 Task: Plan a trip to Cuamba, Mozambique from 2nd December, 2023 to 5th December, 2023 for 1 adult.1  bedroom having 1 bed and 1 bathroom. Property type can be hotel. Look for 4 properties as per requirement.
Action: Mouse moved to (548, 96)
Screenshot: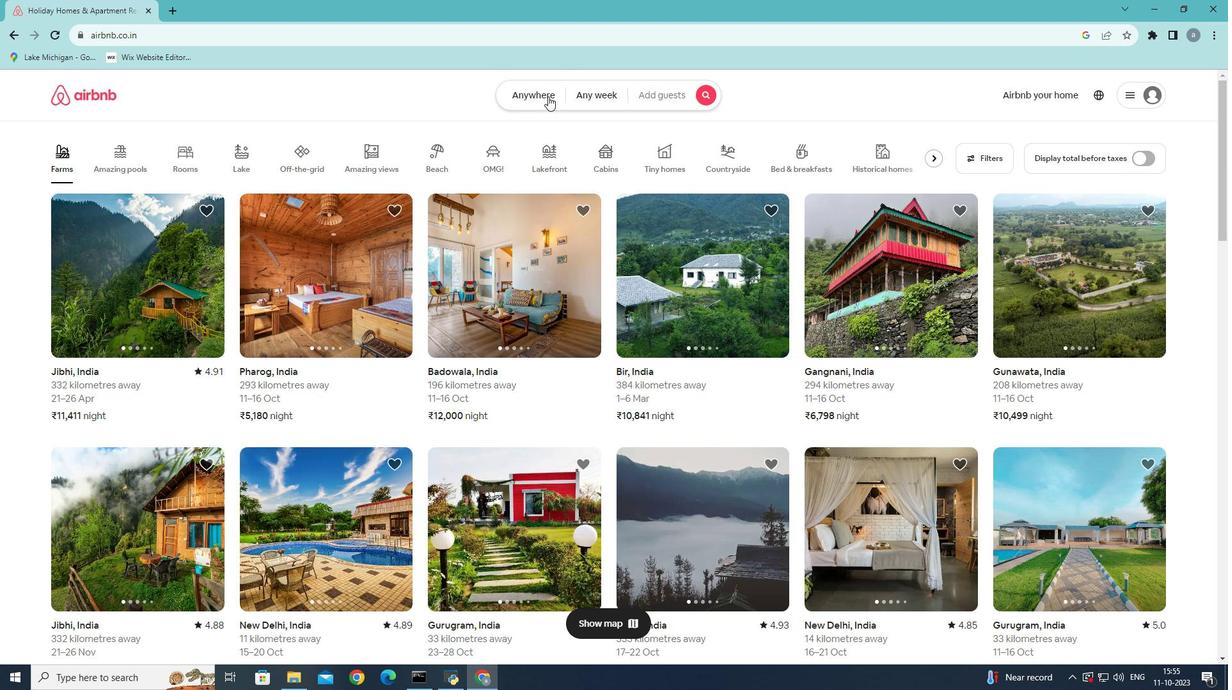 
Action: Mouse pressed left at (548, 96)
Screenshot: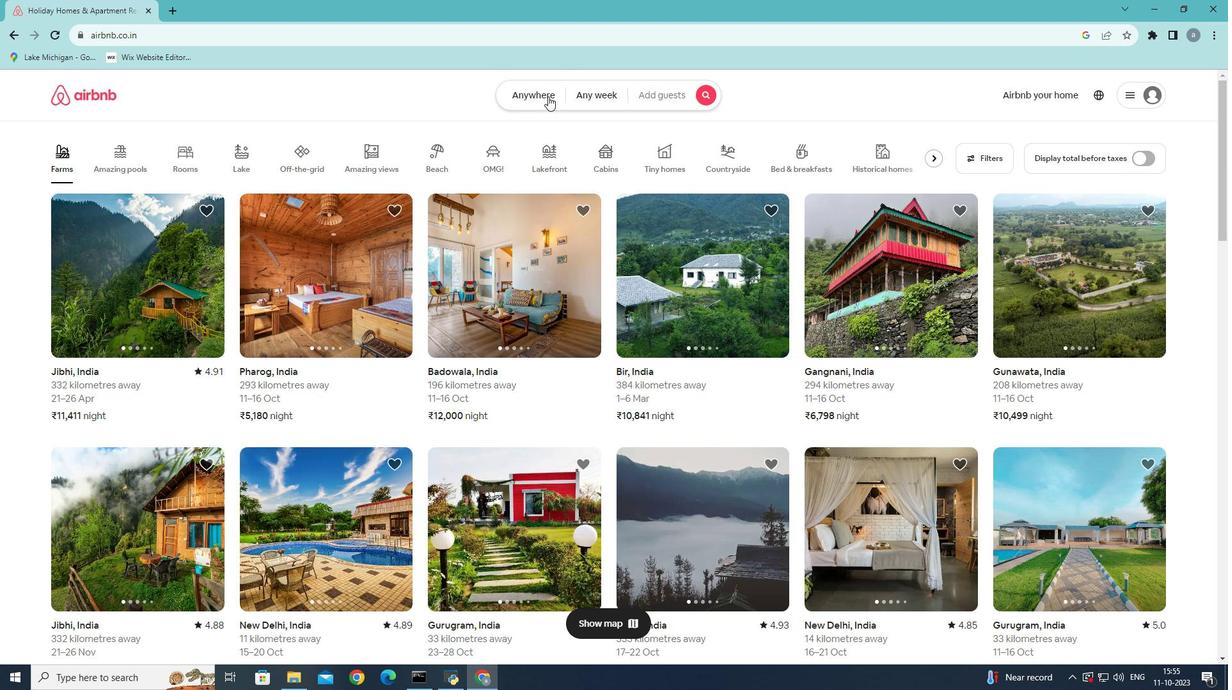 
Action: Mouse moved to (422, 148)
Screenshot: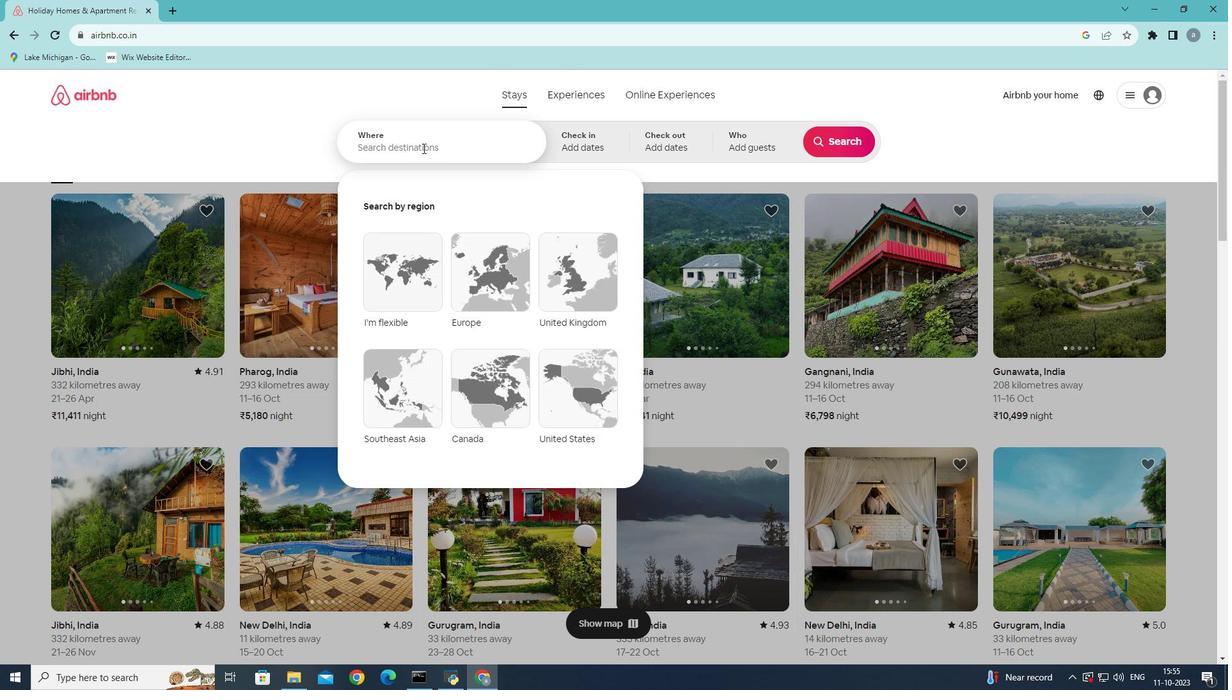 
Action: Mouse pressed left at (422, 148)
Screenshot: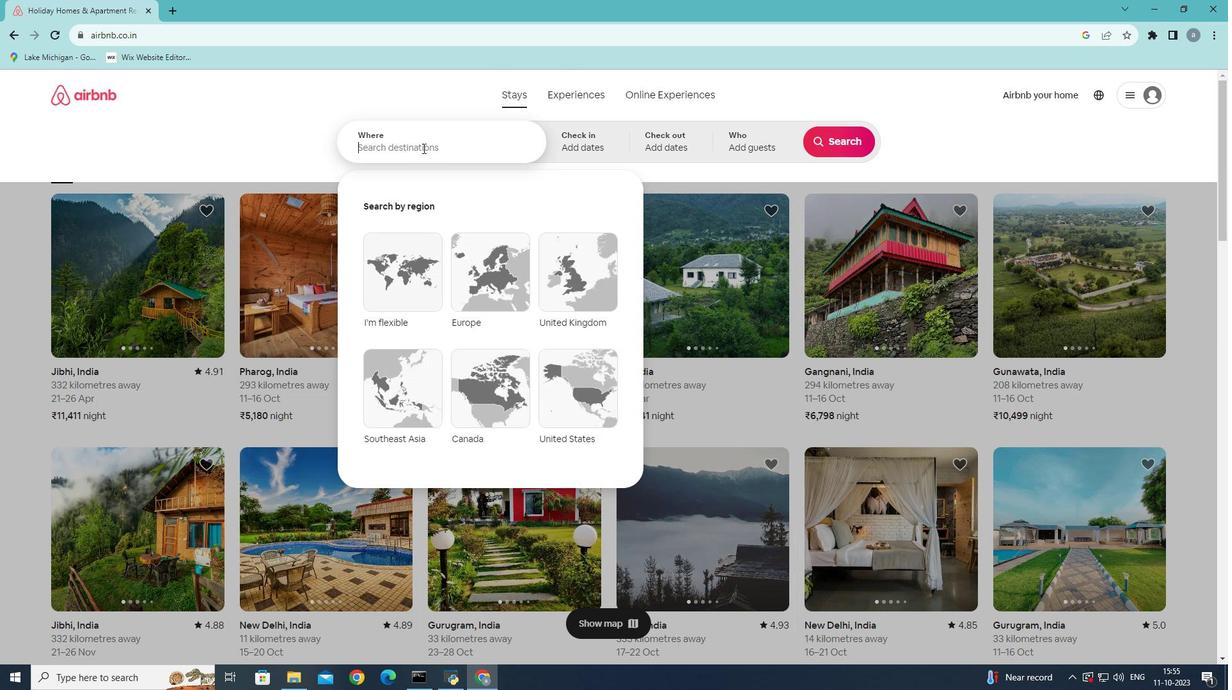 
Action: Mouse moved to (463, 145)
Screenshot: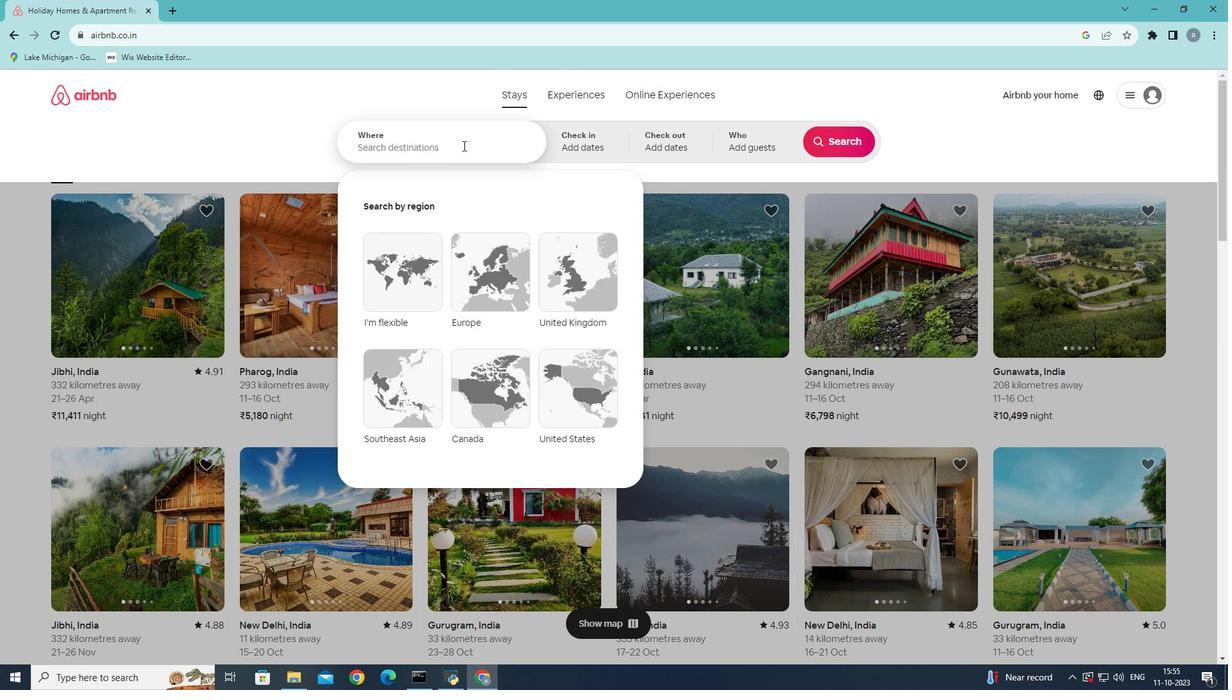 
Action: Key pressed <Key.shift>Cau<Key.backspace><Key.backspace>uamba
Screenshot: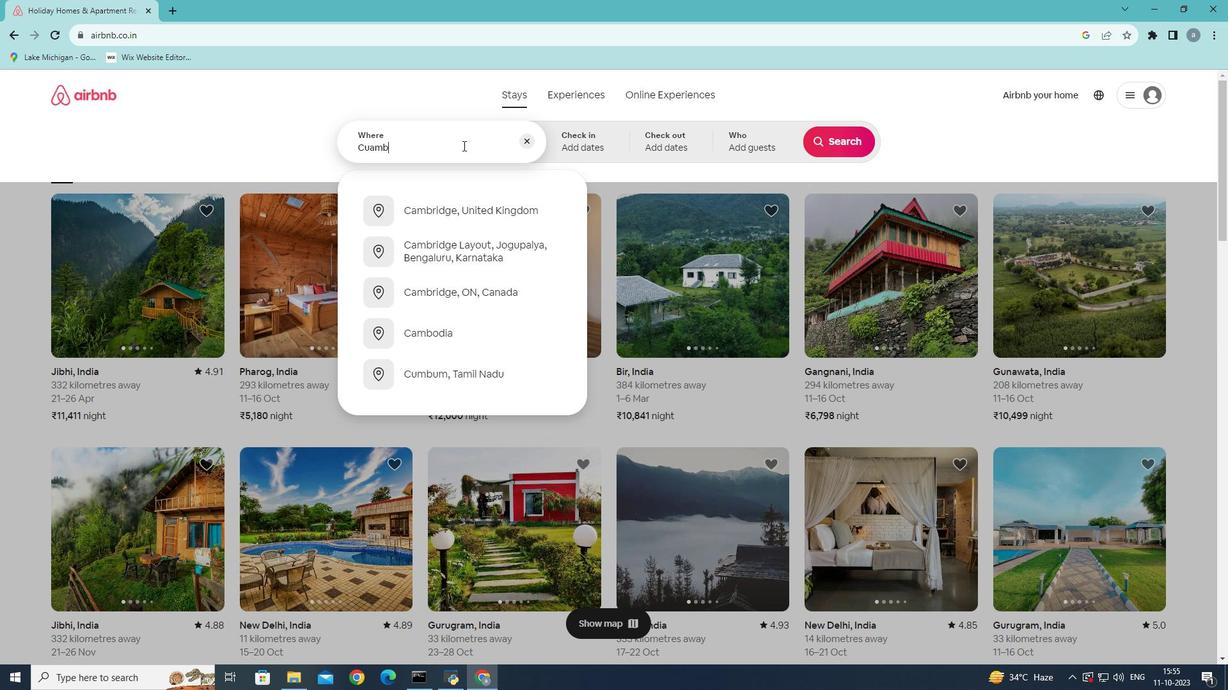 
Action: Mouse moved to (503, 216)
Screenshot: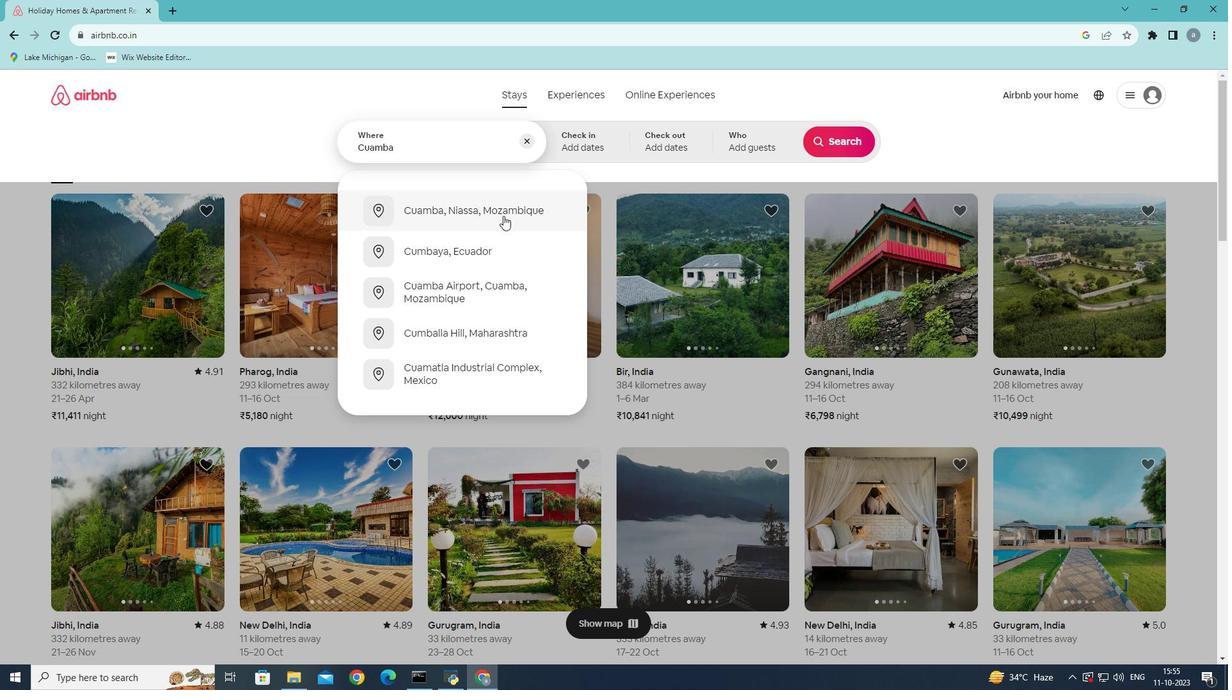 
Action: Mouse pressed left at (503, 216)
Screenshot: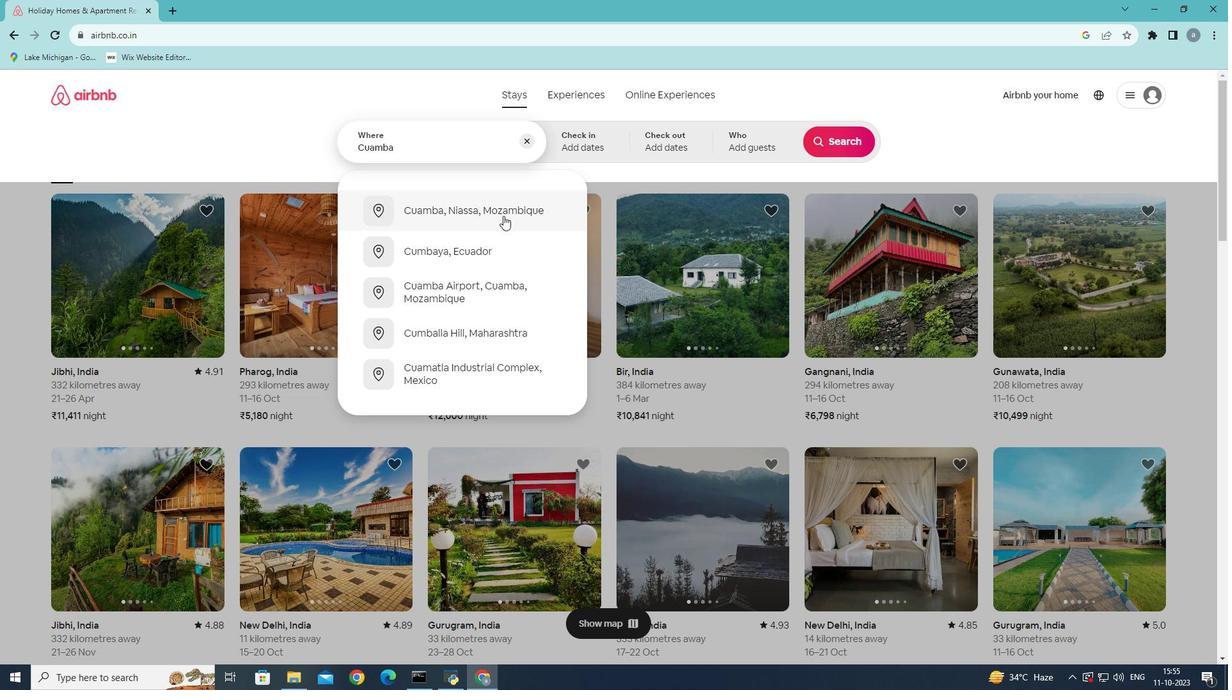 
Action: Mouse moved to (834, 244)
Screenshot: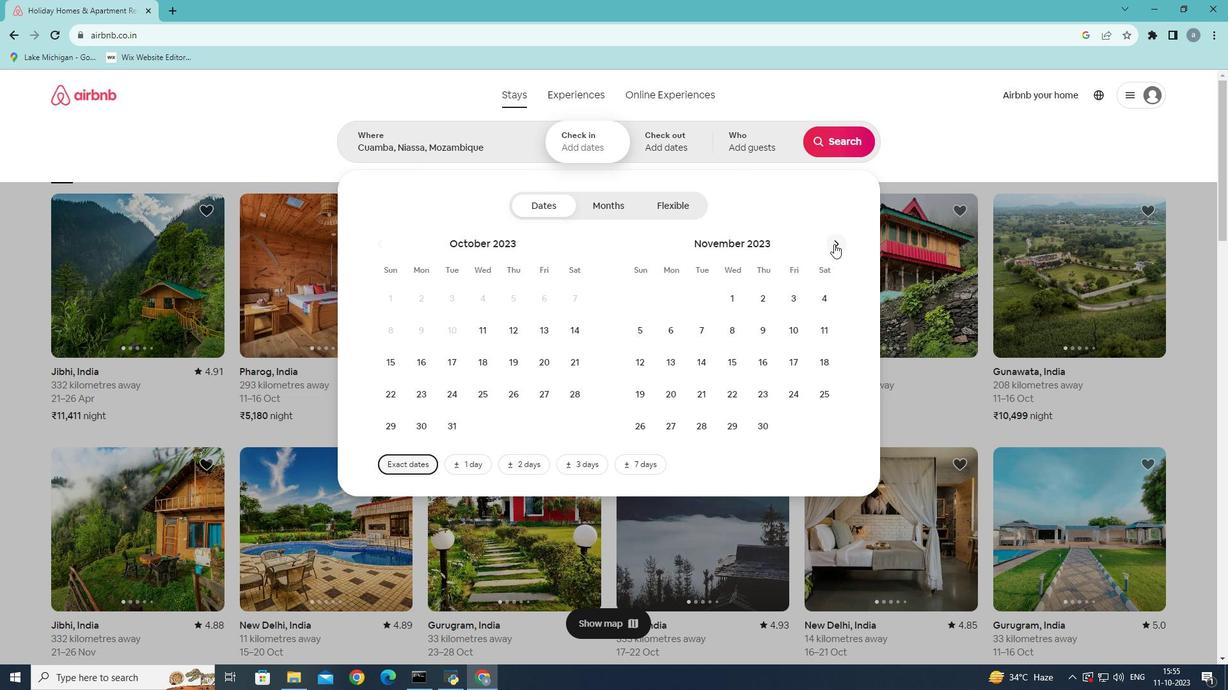 
Action: Mouse pressed left at (834, 244)
Screenshot: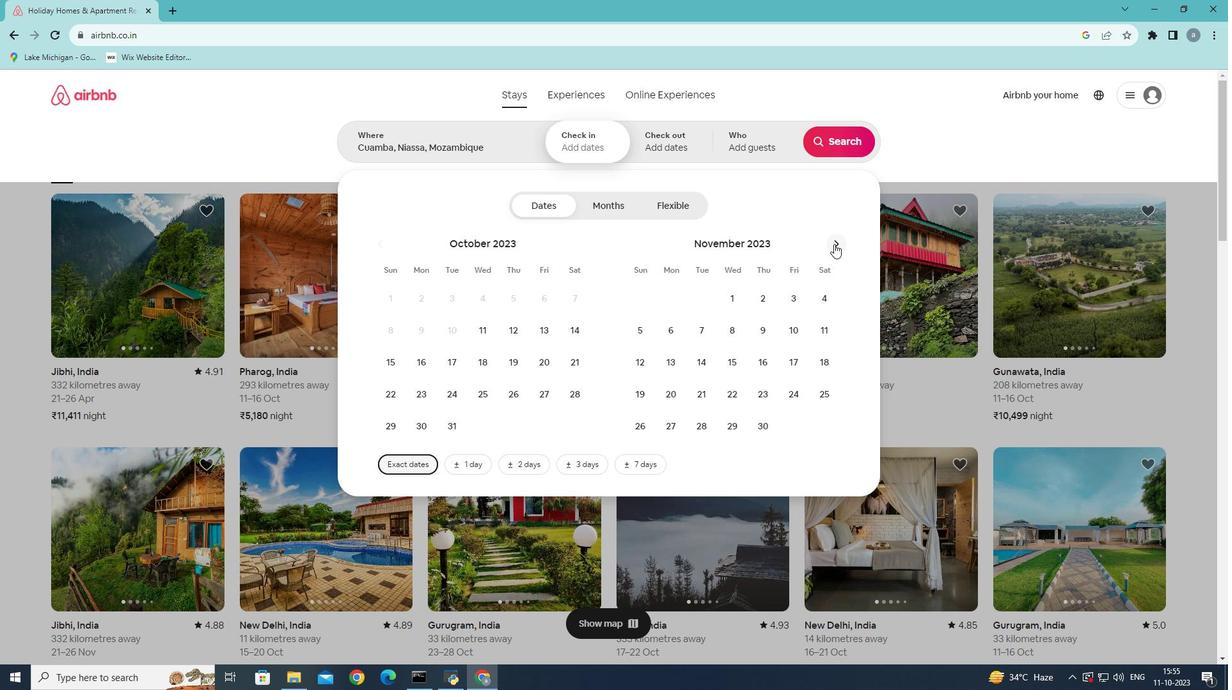 
Action: Mouse moved to (821, 300)
Screenshot: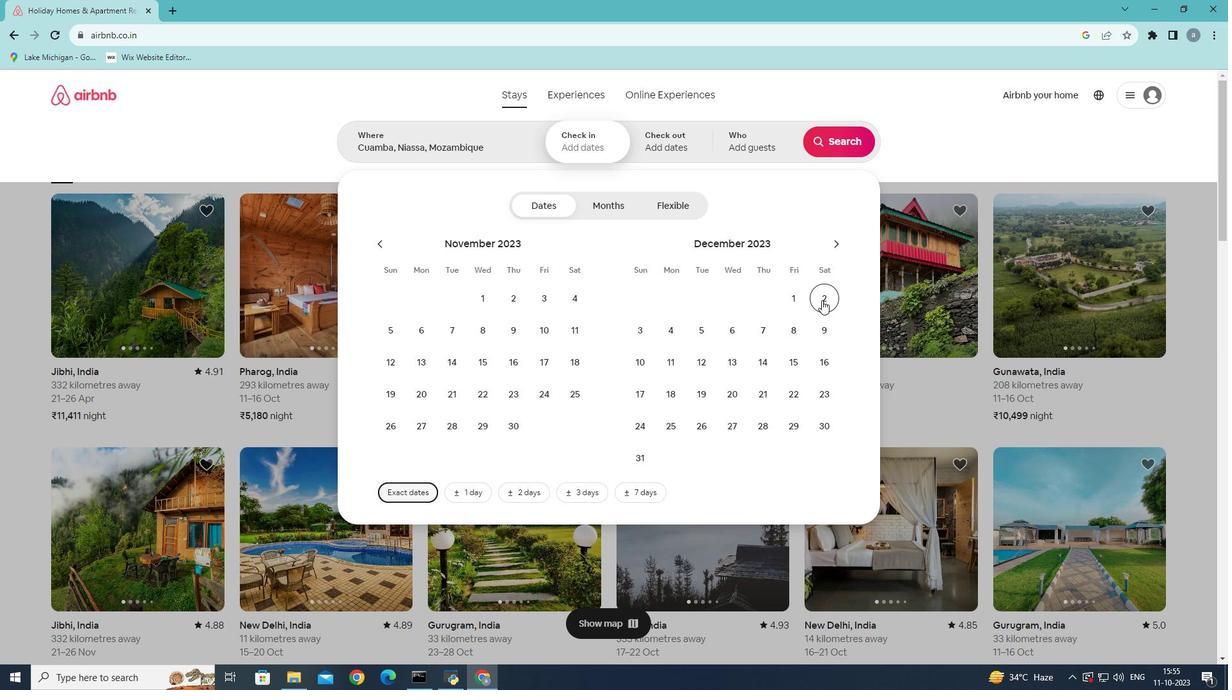 
Action: Mouse pressed left at (821, 300)
Screenshot: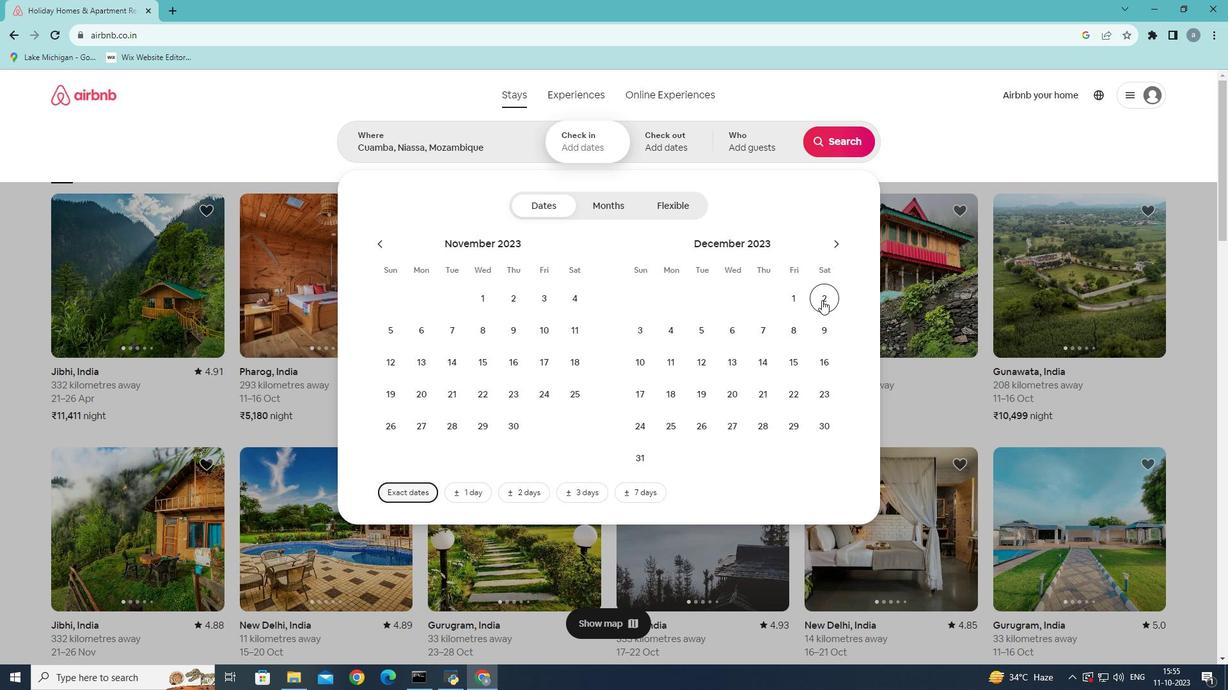 
Action: Mouse moved to (701, 333)
Screenshot: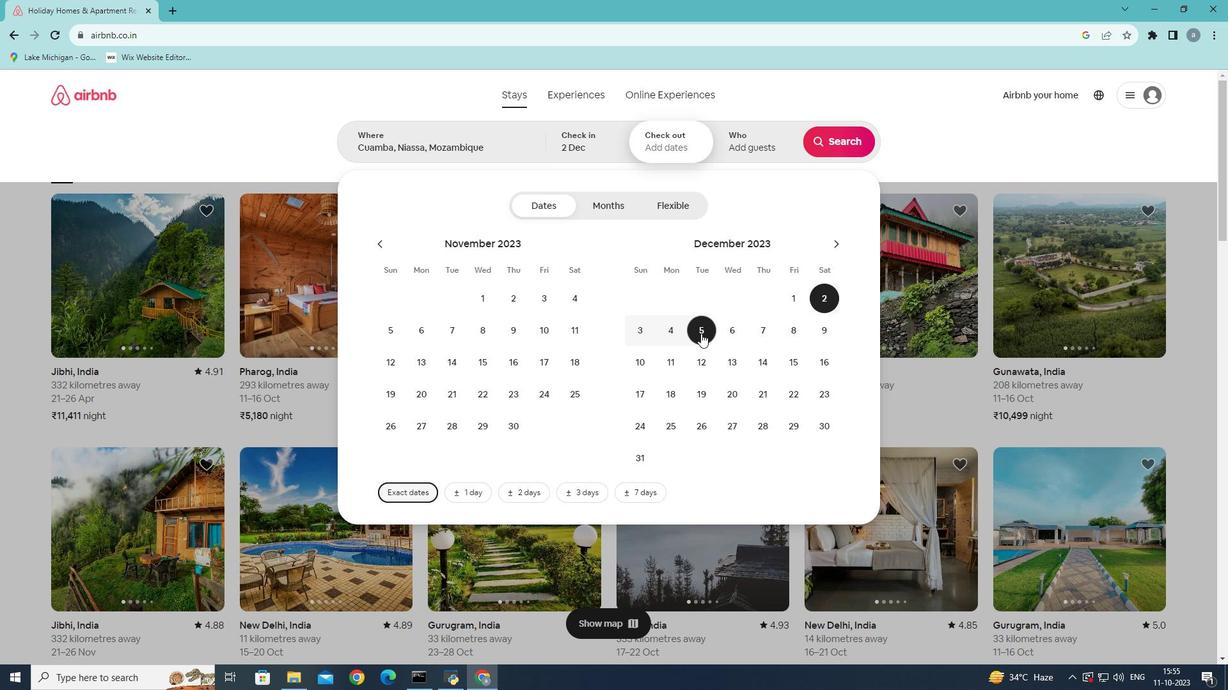
Action: Mouse pressed left at (701, 333)
Screenshot: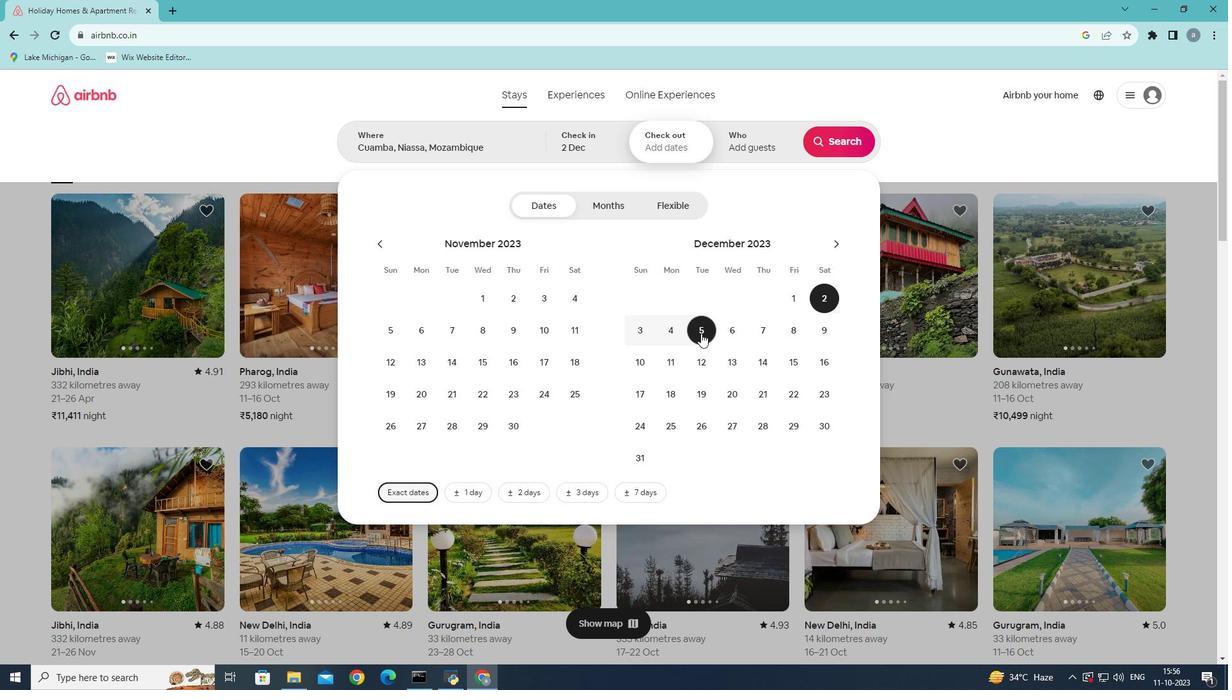
Action: Mouse moved to (774, 150)
Screenshot: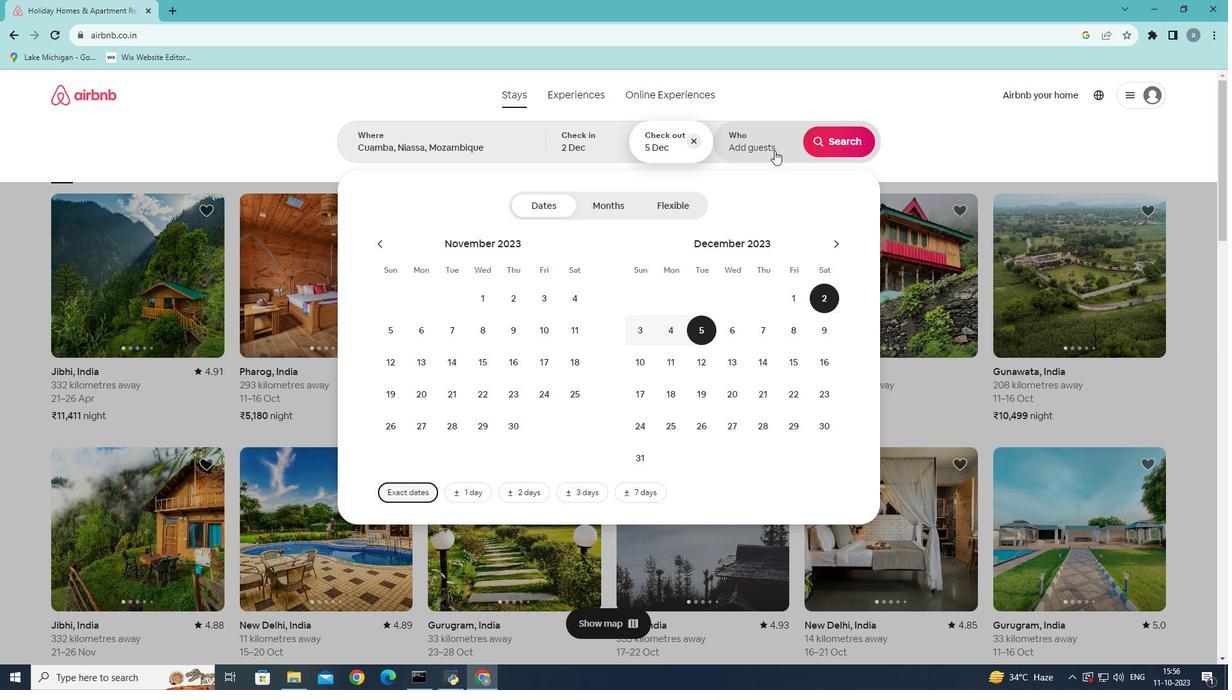 
Action: Mouse pressed left at (774, 150)
Screenshot: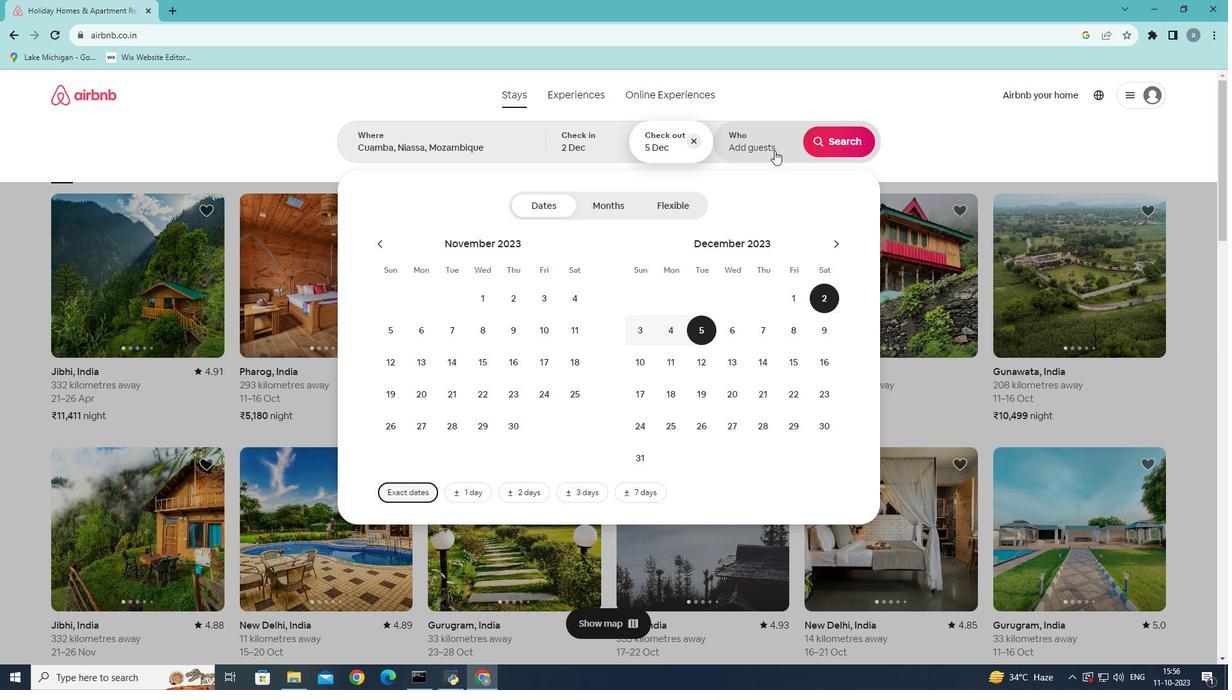 
Action: Mouse moved to (843, 205)
Screenshot: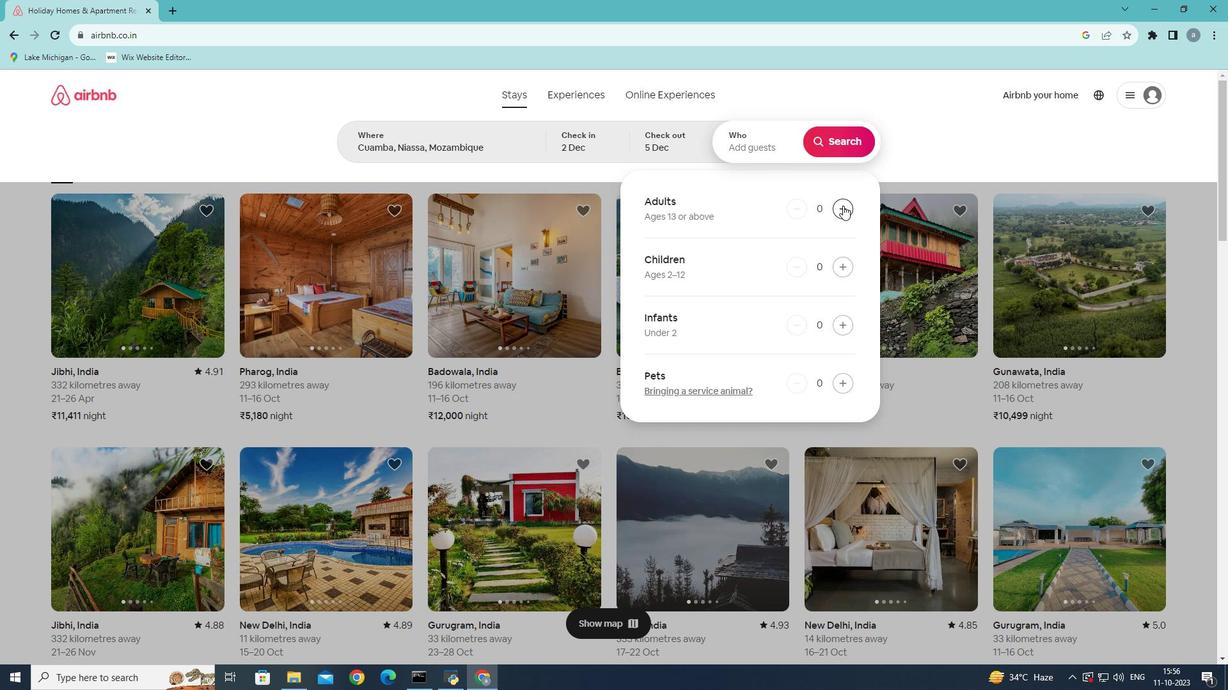 
Action: Mouse pressed left at (843, 205)
Screenshot: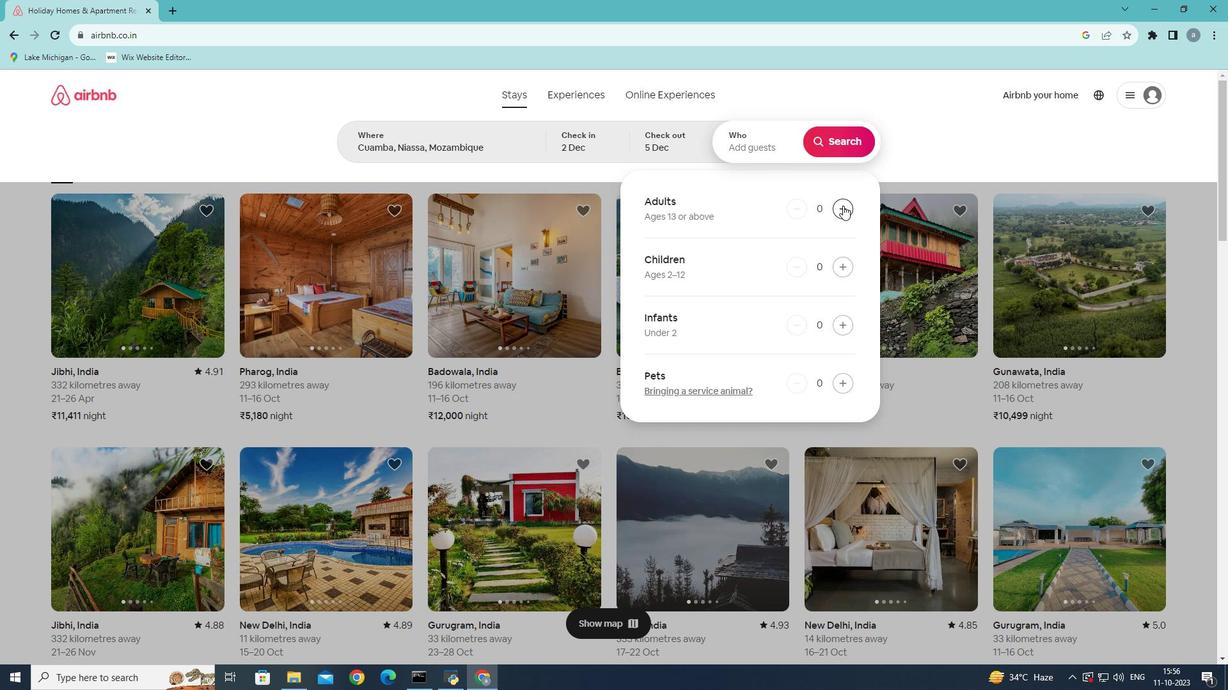 
Action: Mouse moved to (859, 145)
Screenshot: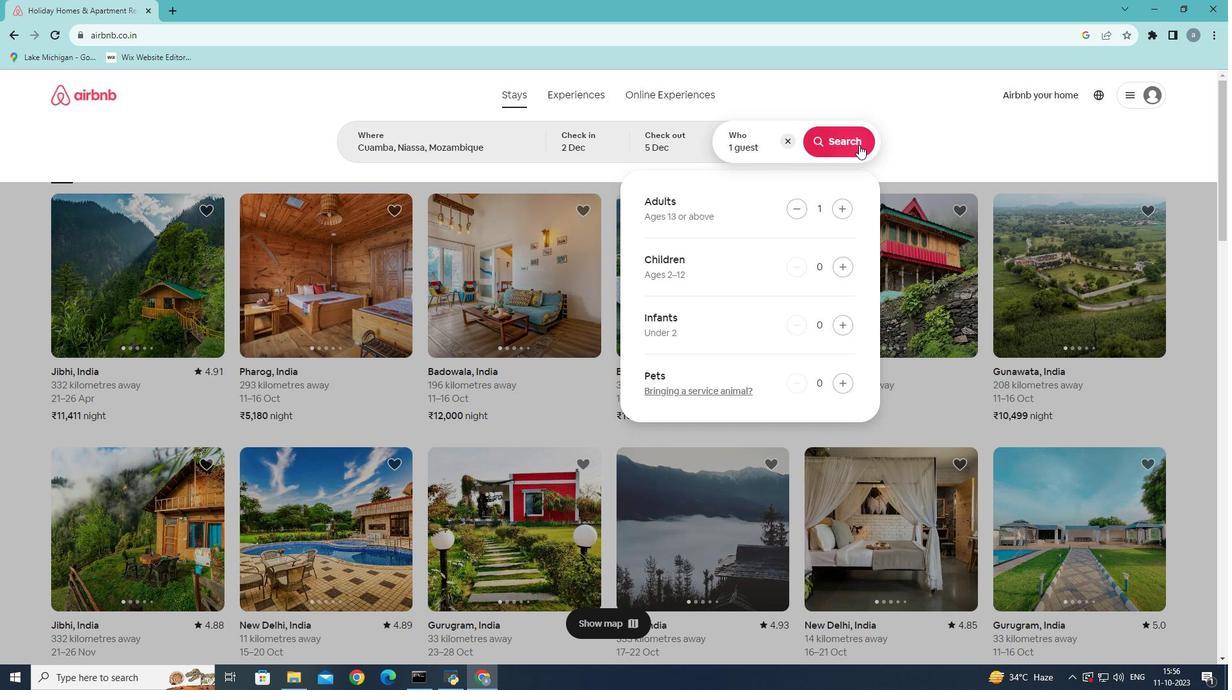 
Action: Mouse pressed left at (859, 145)
Screenshot: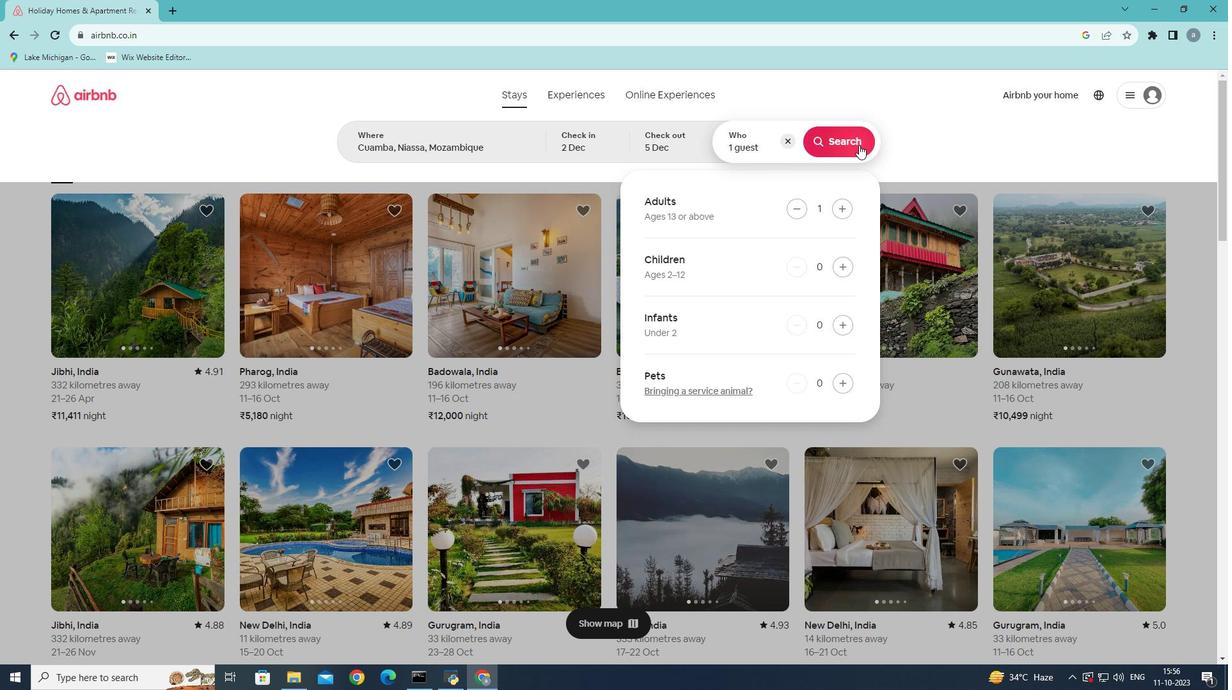
Action: Mouse moved to (1033, 147)
Screenshot: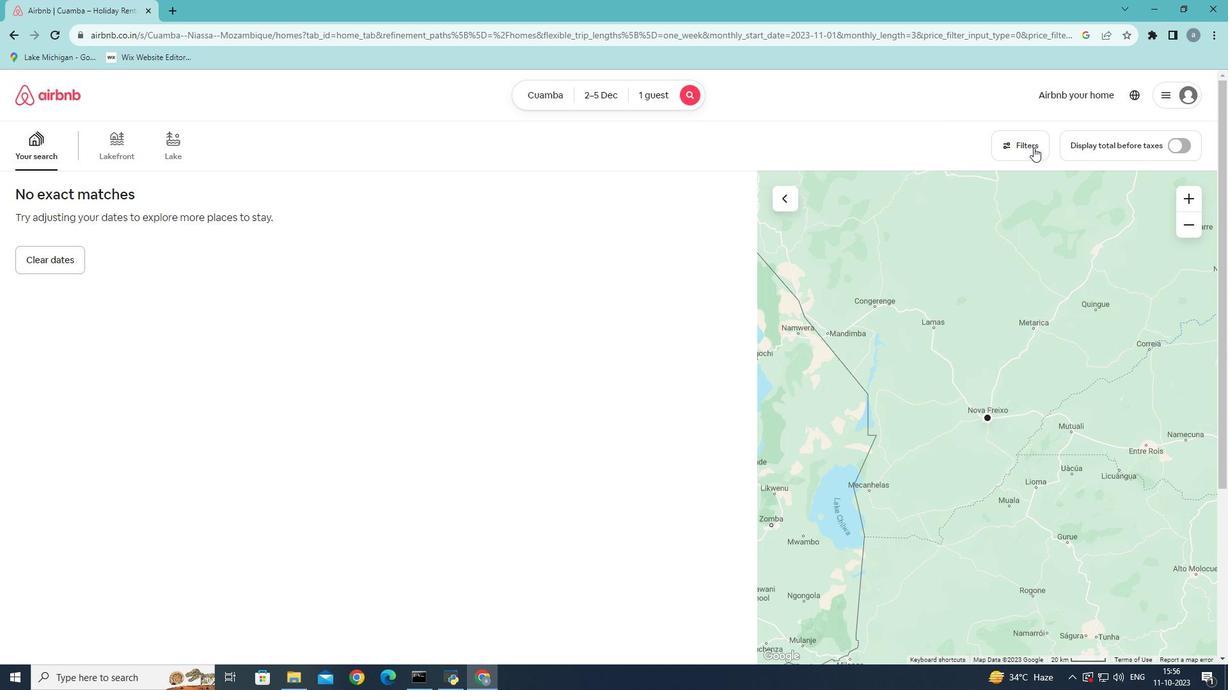
Action: Mouse pressed left at (1033, 147)
Screenshot: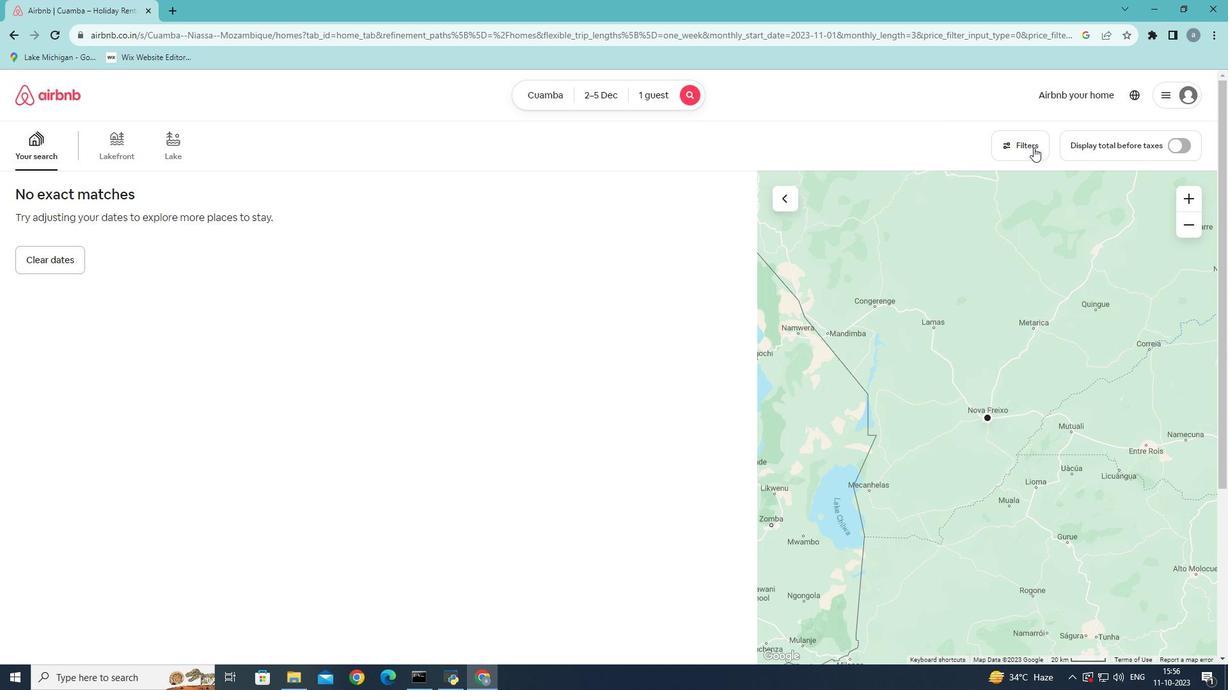 
Action: Mouse moved to (599, 436)
Screenshot: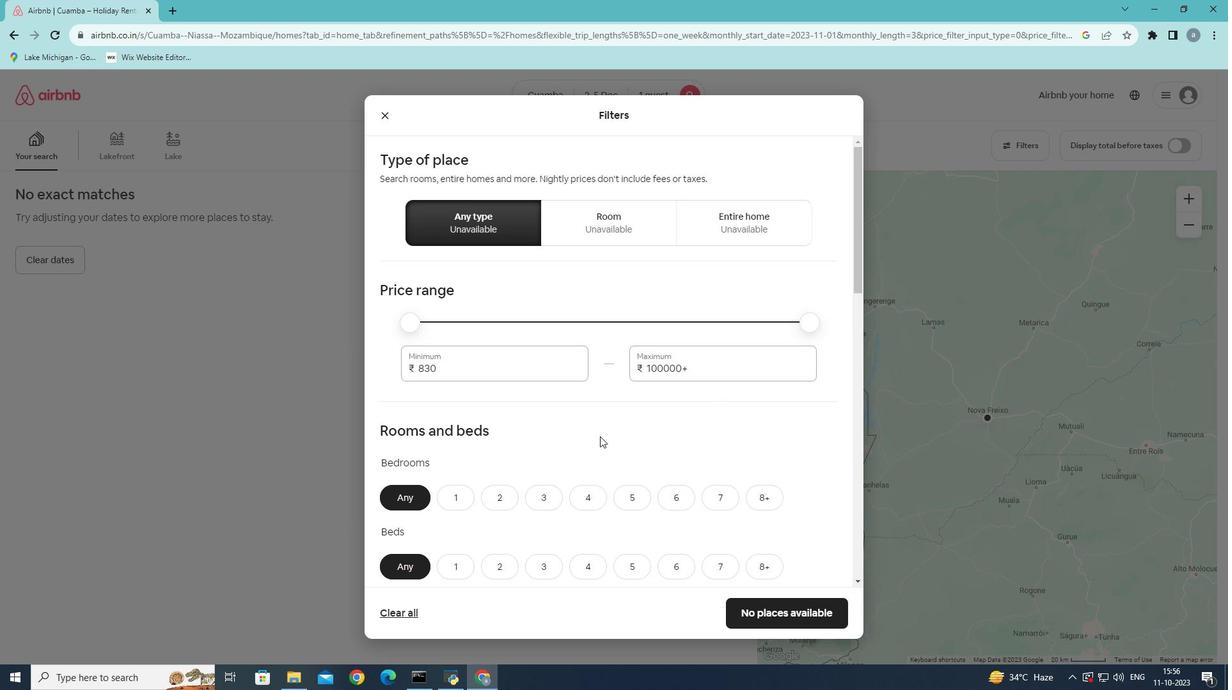 
Action: Mouse scrolled (599, 436) with delta (0, 0)
Screenshot: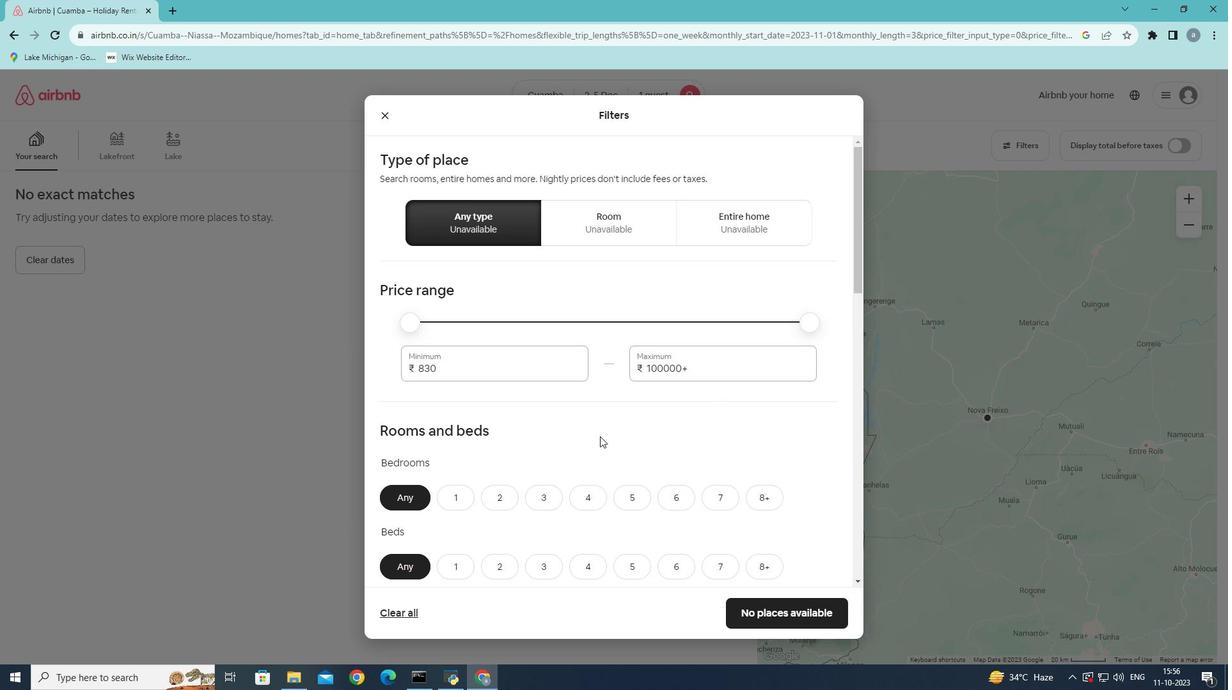 
Action: Mouse scrolled (599, 436) with delta (0, 0)
Screenshot: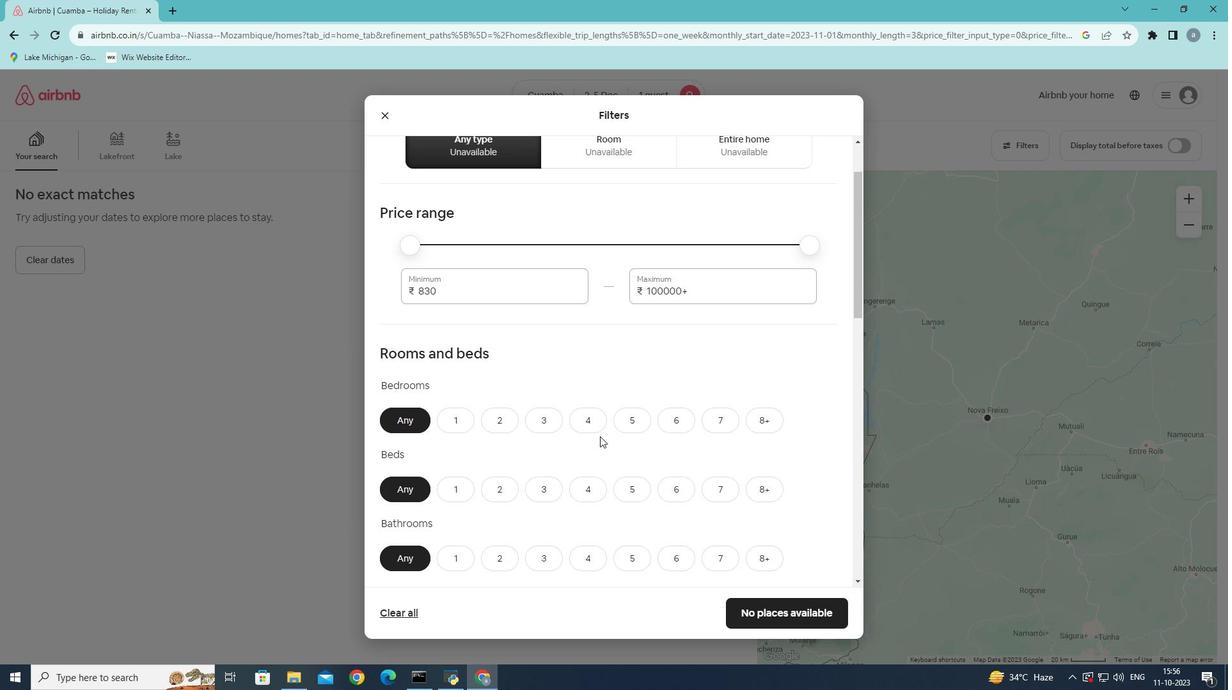 
Action: Mouse moved to (447, 366)
Screenshot: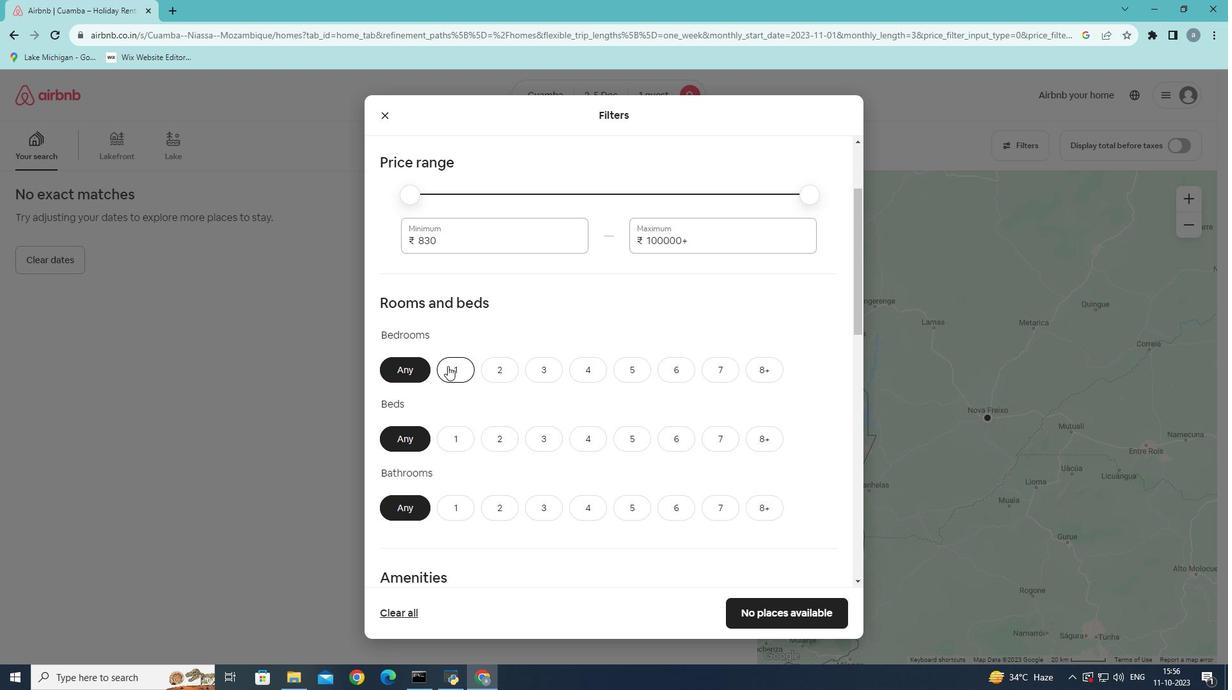 
Action: Mouse pressed left at (447, 366)
Screenshot: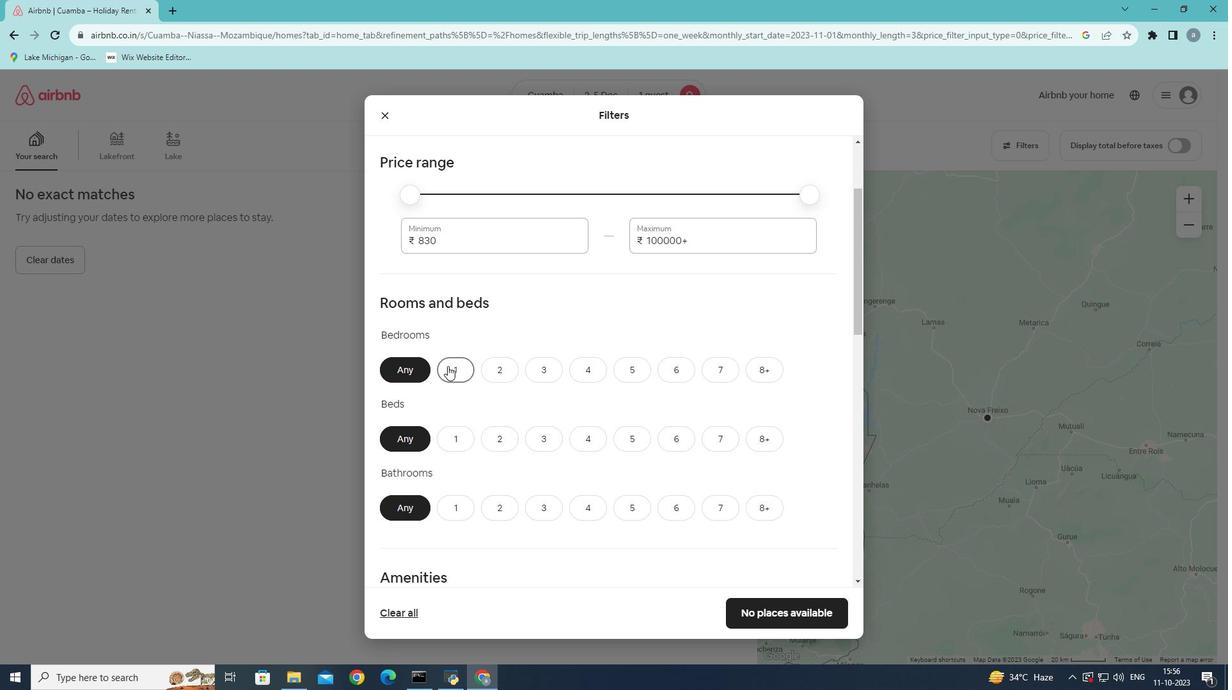 
Action: Mouse moved to (452, 445)
Screenshot: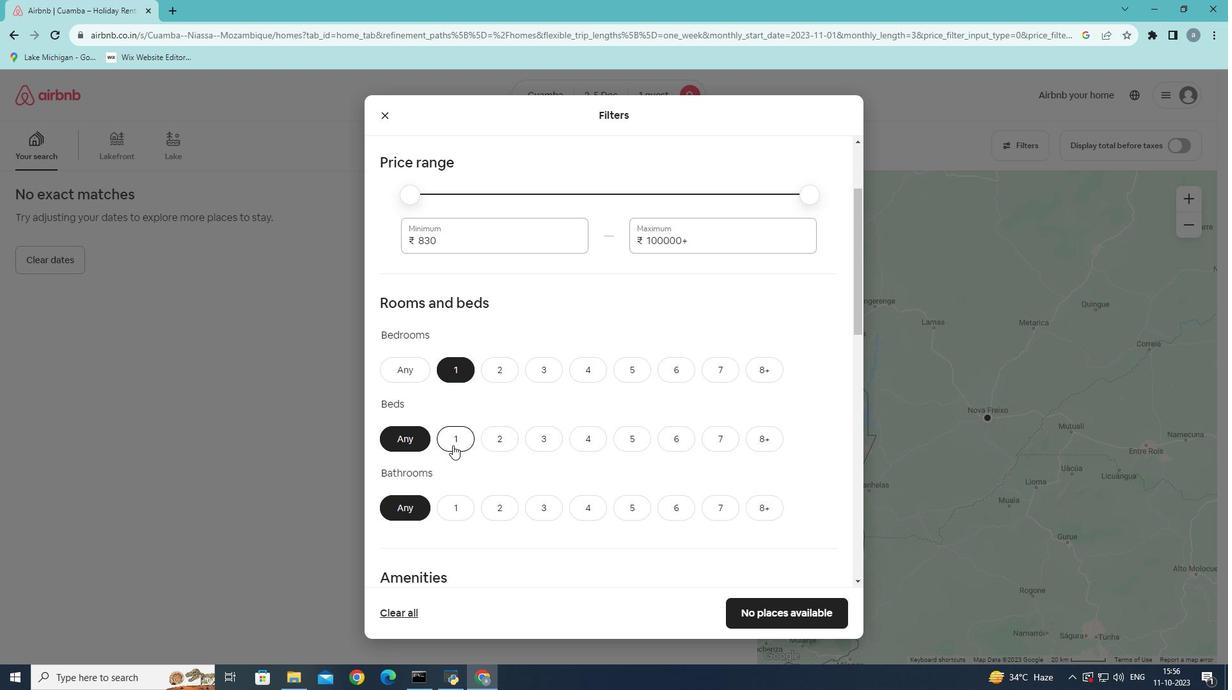 
Action: Mouse pressed left at (452, 445)
Screenshot: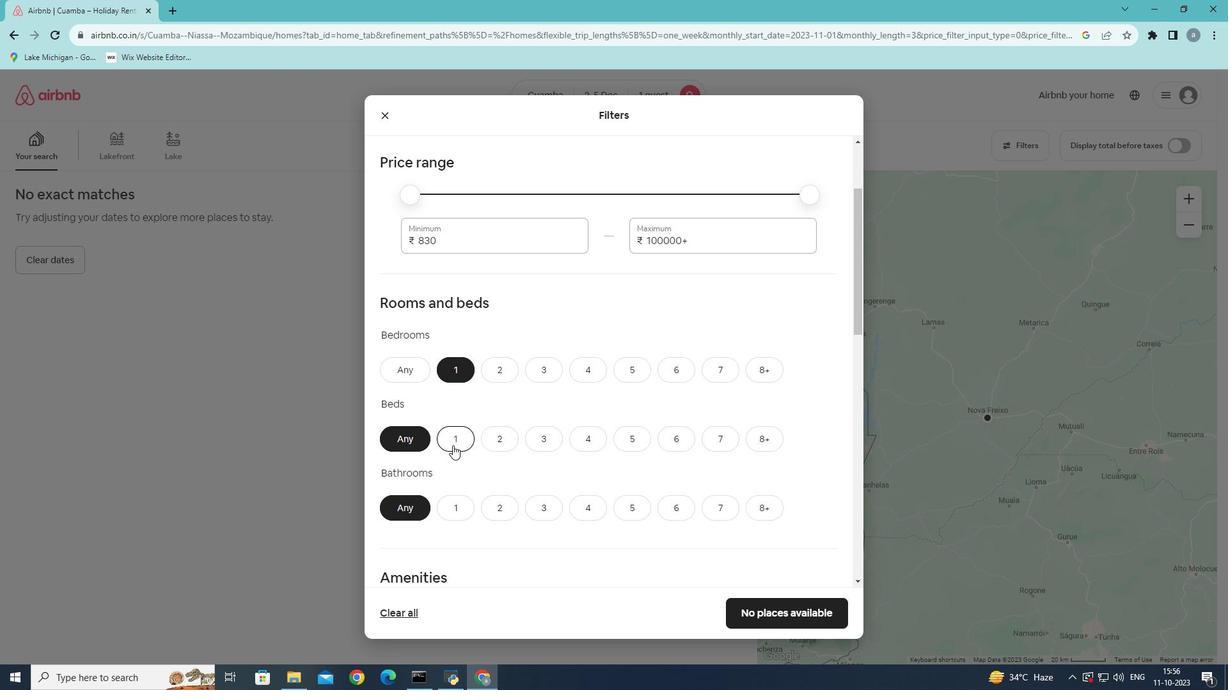 
Action: Mouse moved to (456, 512)
Screenshot: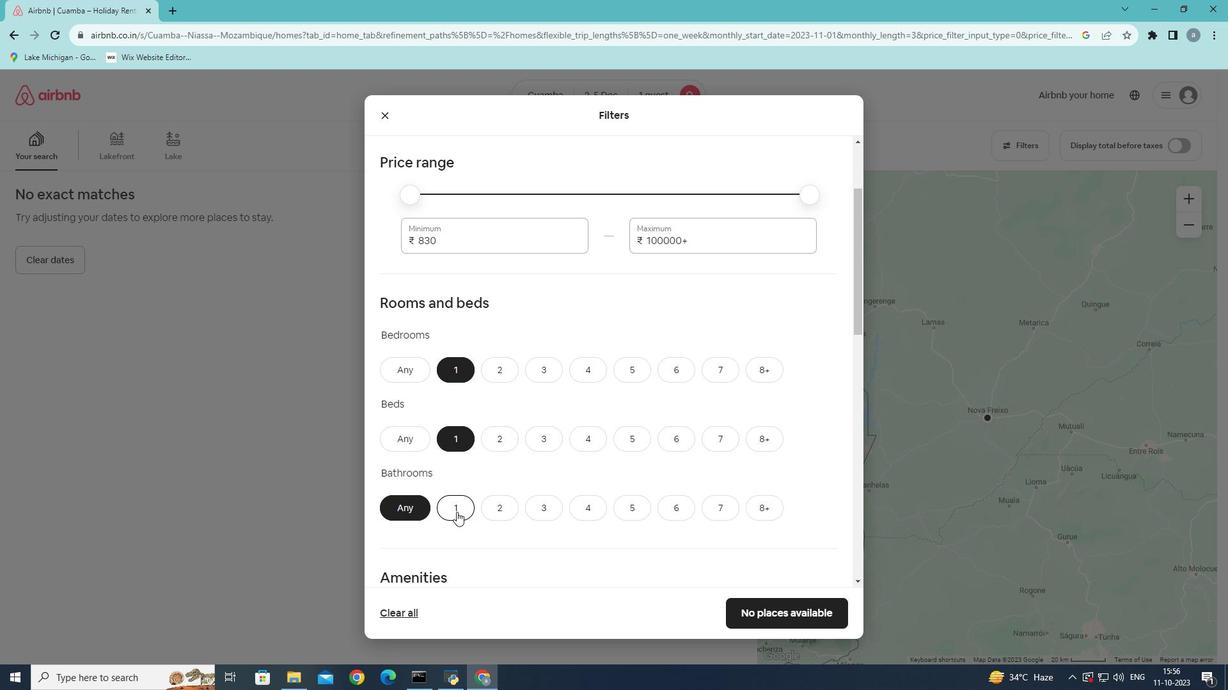 
Action: Mouse pressed left at (456, 512)
Screenshot: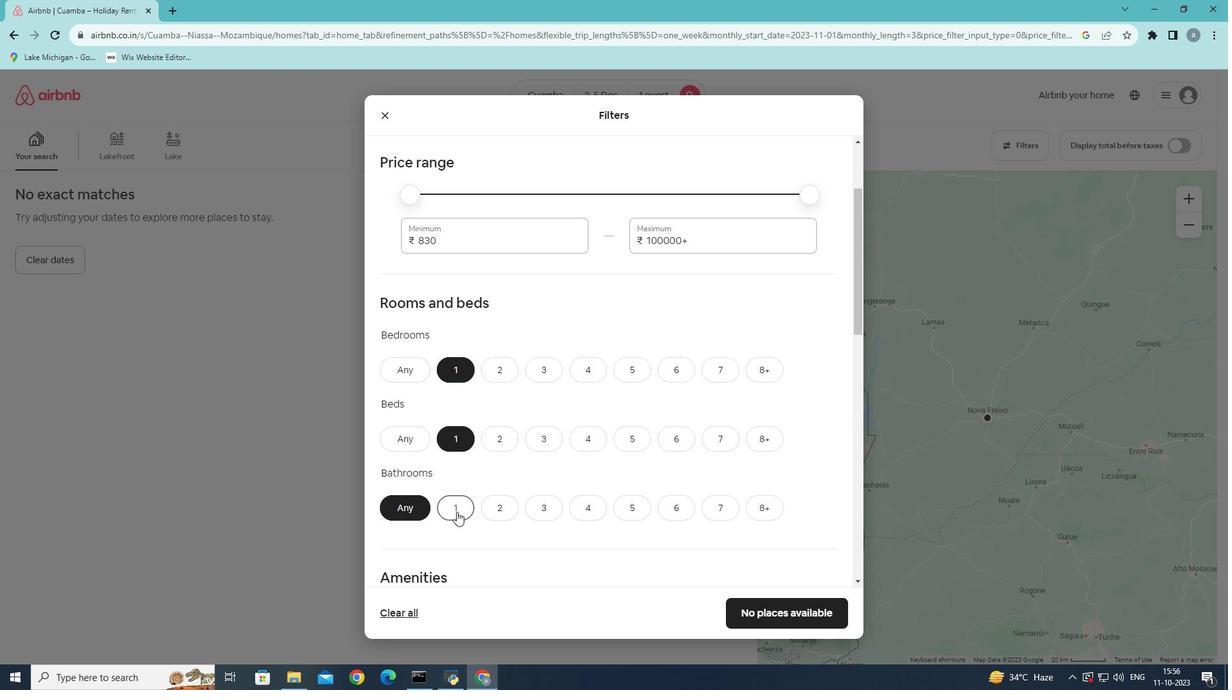 
Action: Mouse moved to (683, 445)
Screenshot: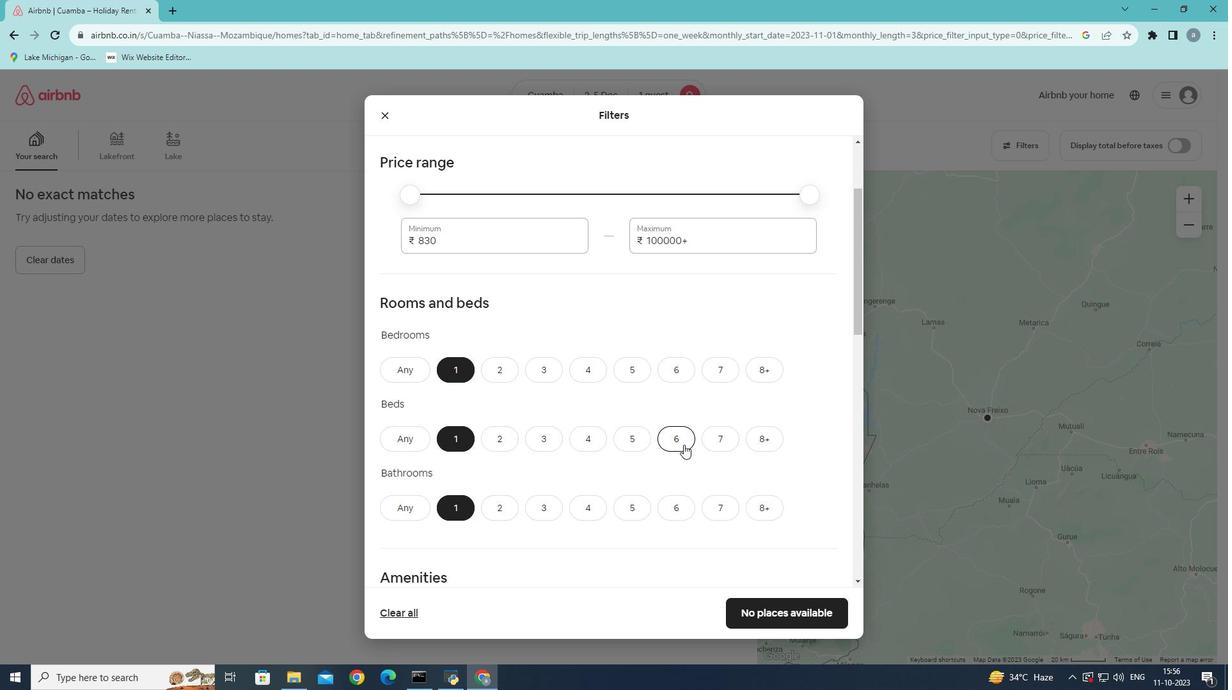 
Action: Mouse scrolled (683, 444) with delta (0, 0)
Screenshot: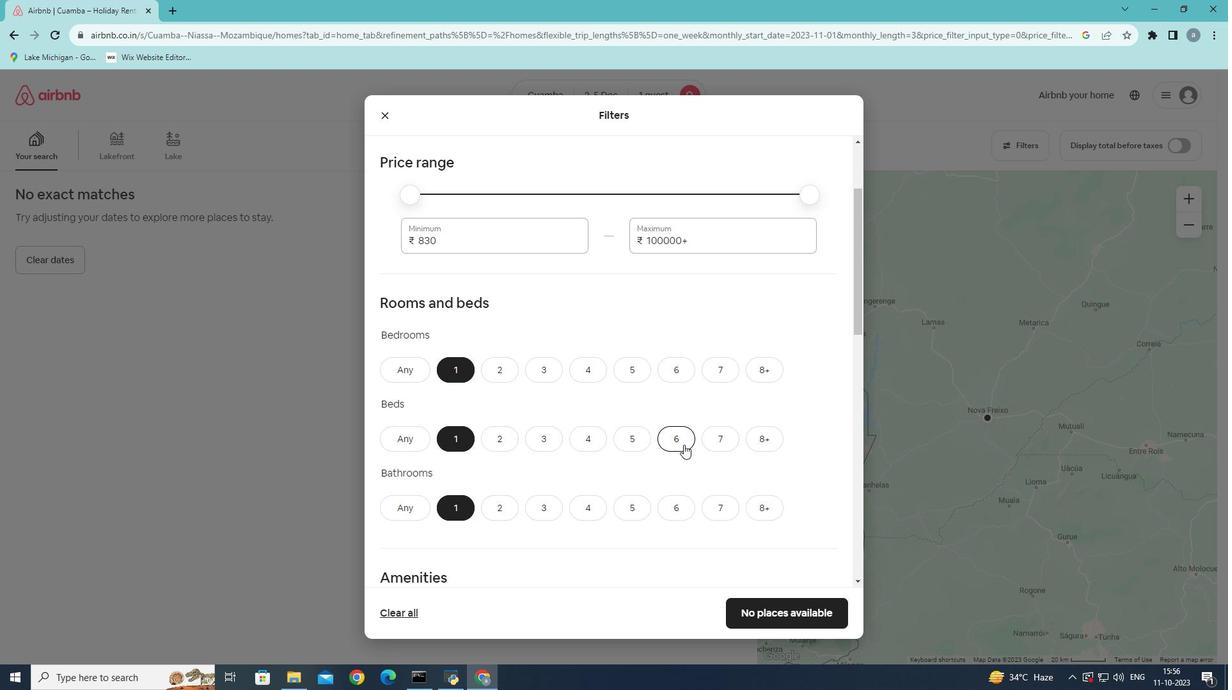 
Action: Mouse scrolled (683, 444) with delta (0, 0)
Screenshot: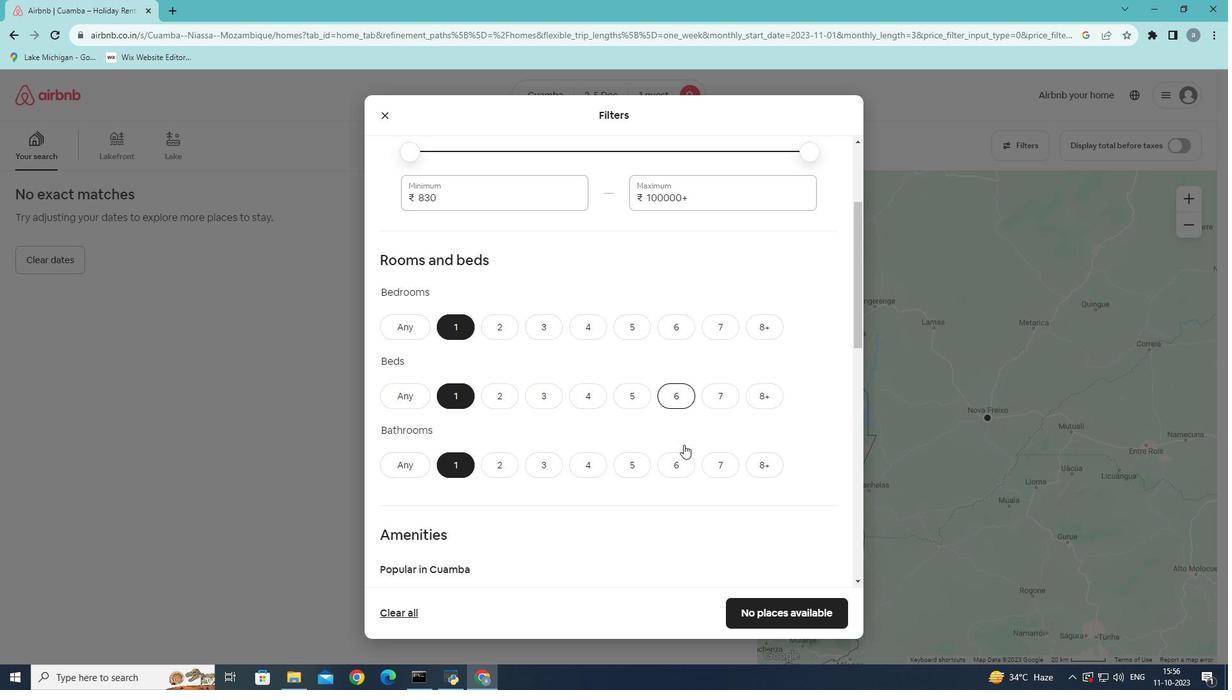 
Action: Mouse moved to (679, 442)
Screenshot: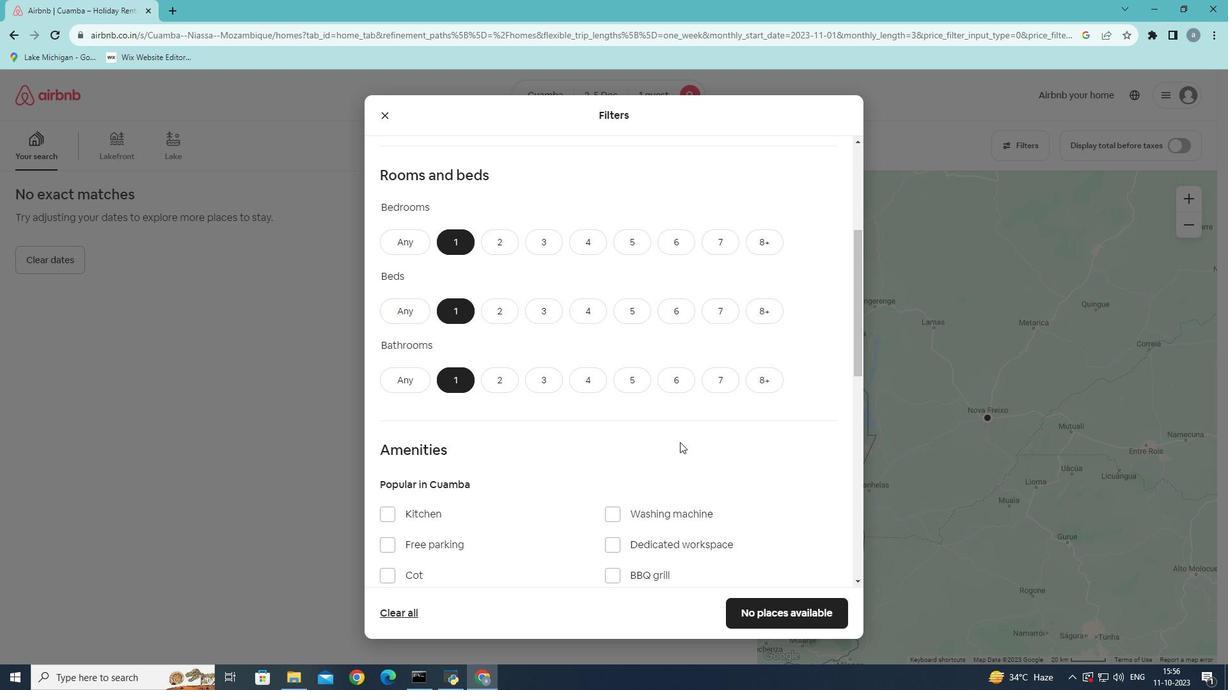 
Action: Mouse scrolled (679, 441) with delta (0, 0)
Screenshot: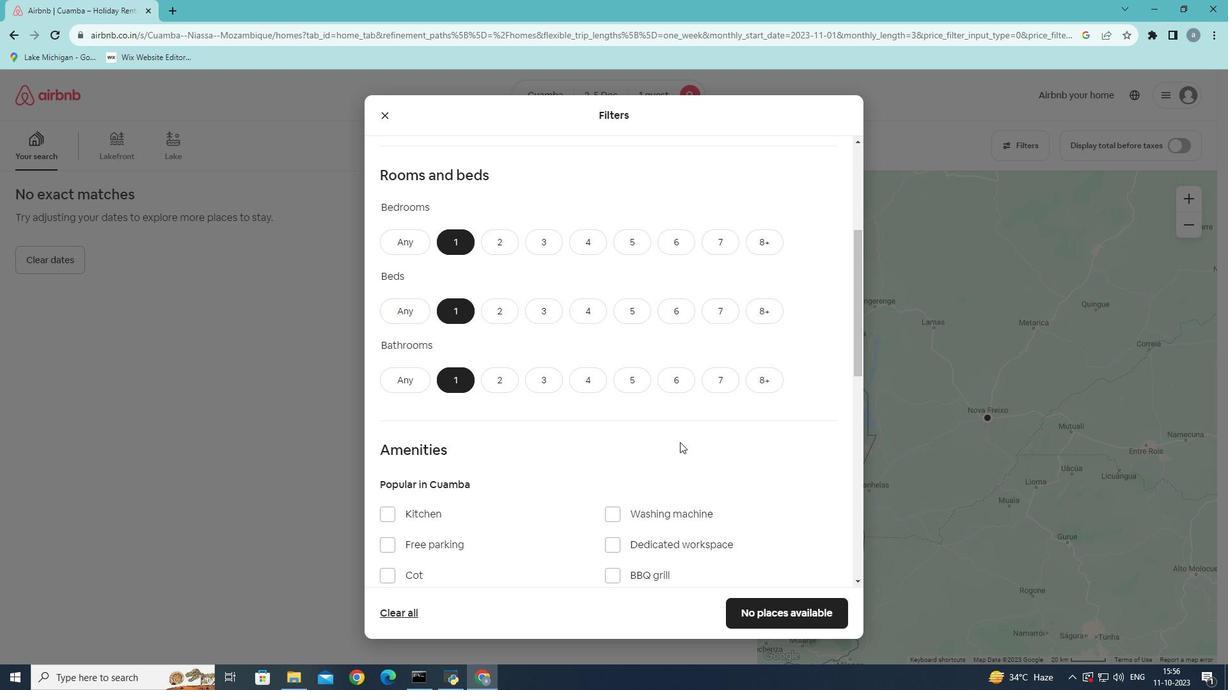 
Action: Mouse scrolled (679, 441) with delta (0, 0)
Screenshot: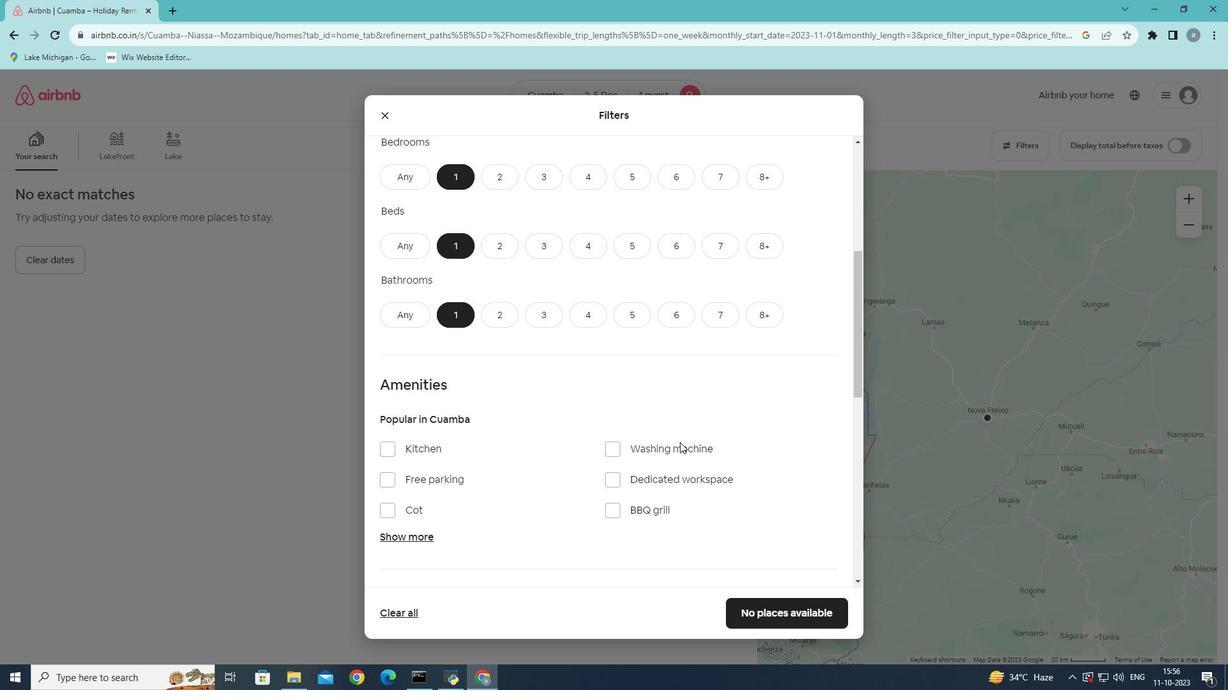 
Action: Mouse scrolled (679, 441) with delta (0, 0)
Screenshot: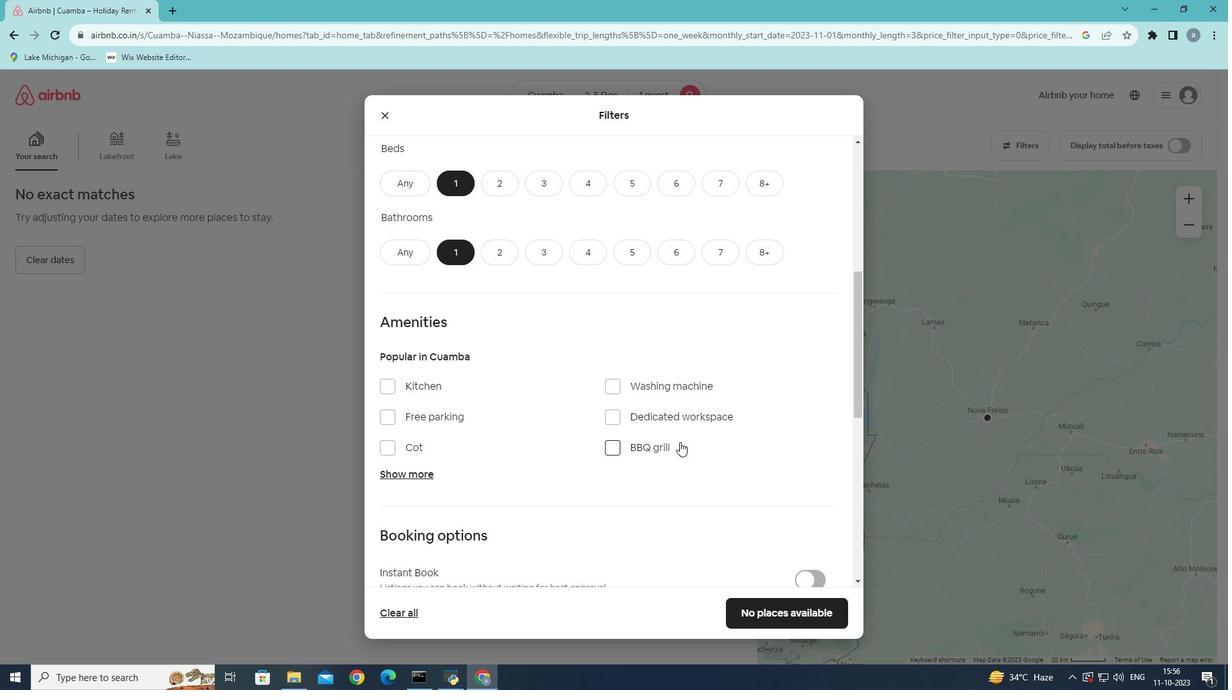 
Action: Mouse moved to (557, 438)
Screenshot: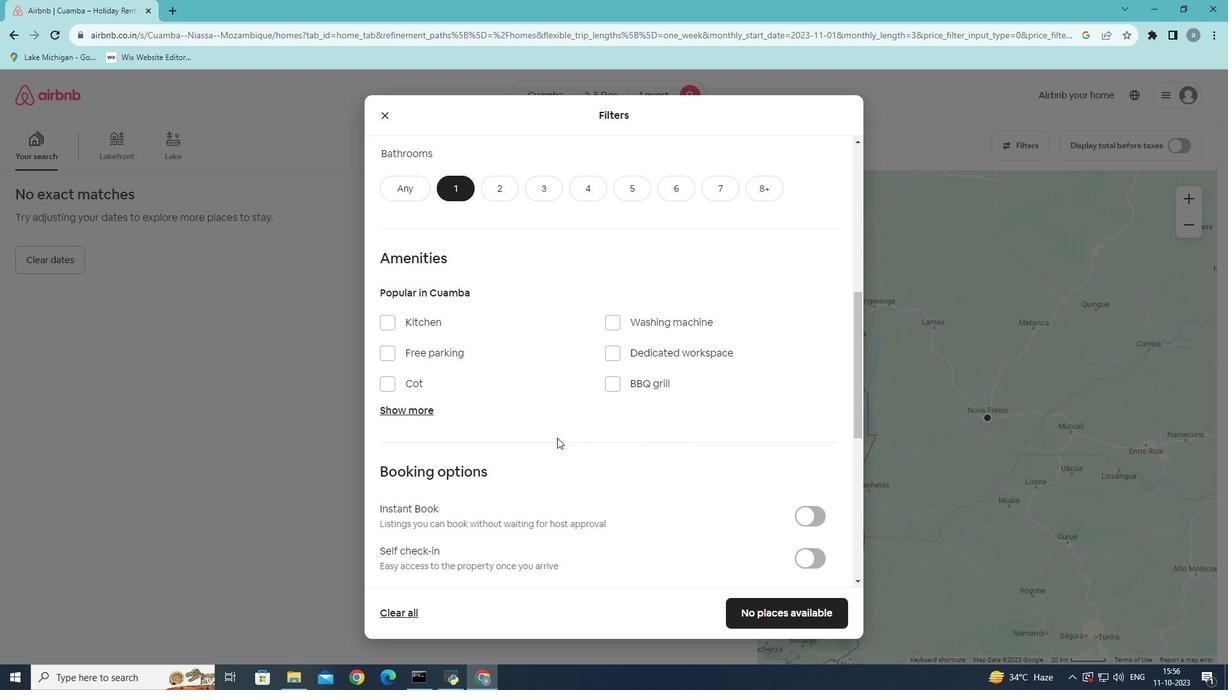 
Action: Mouse scrolled (557, 437) with delta (0, 0)
Screenshot: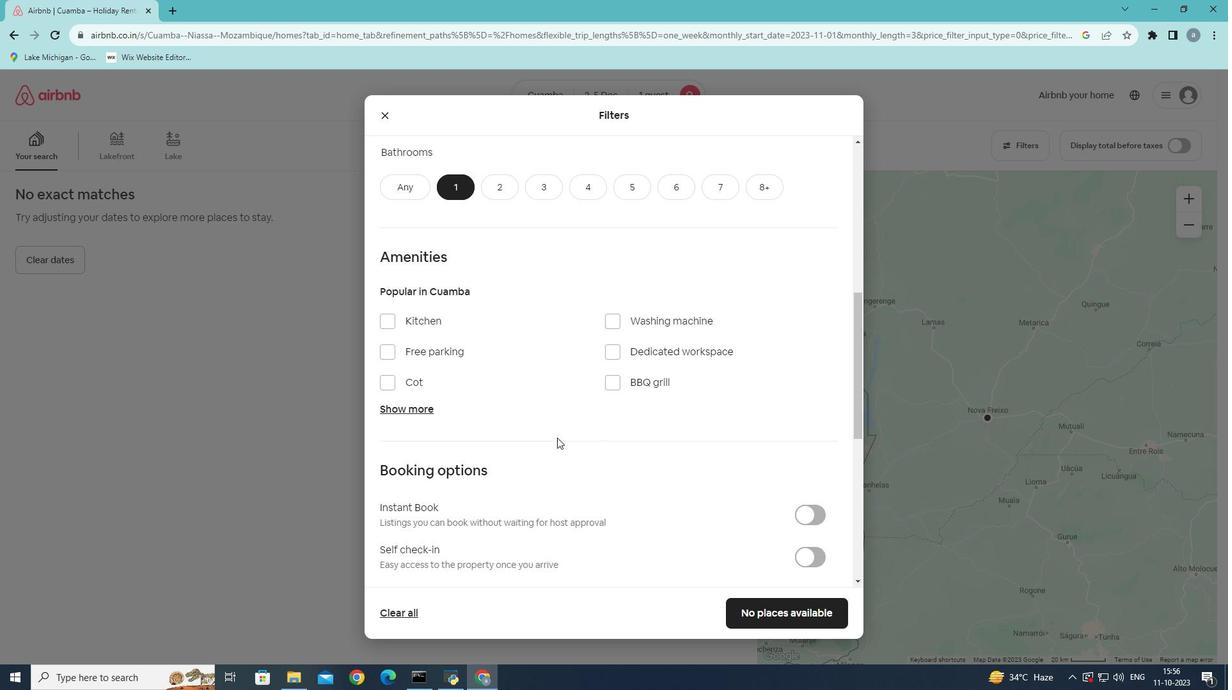 
Action: Mouse scrolled (557, 437) with delta (0, 0)
Screenshot: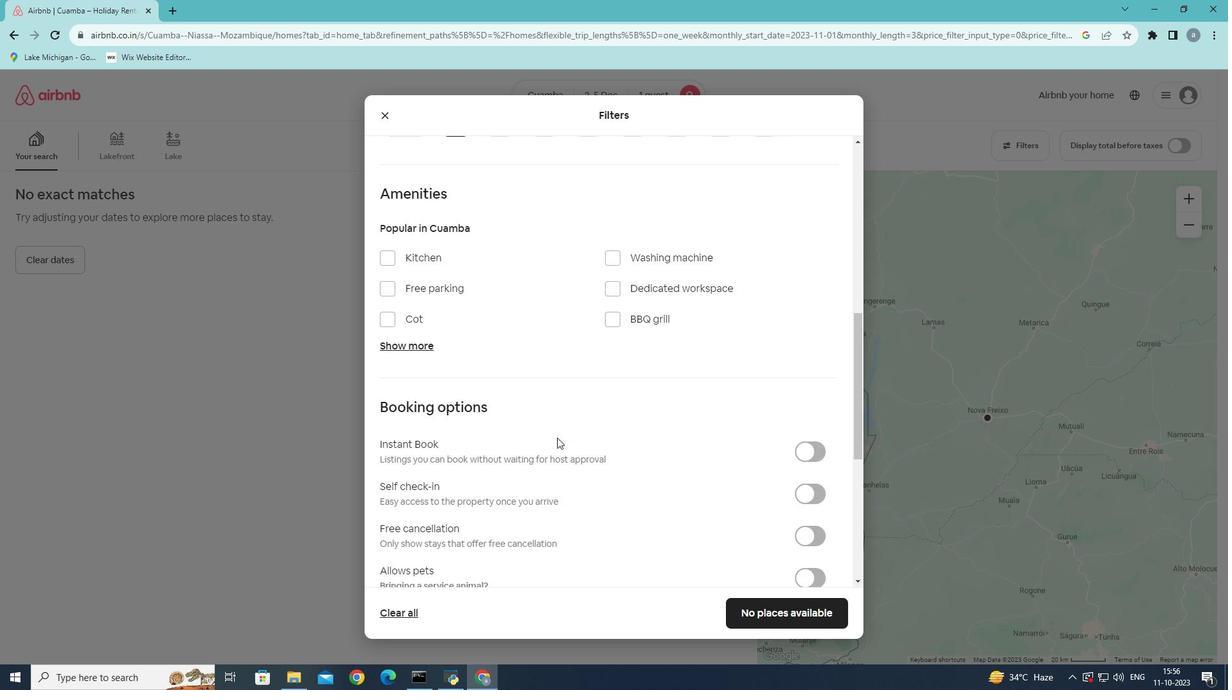 
Action: Mouse moved to (557, 434)
Screenshot: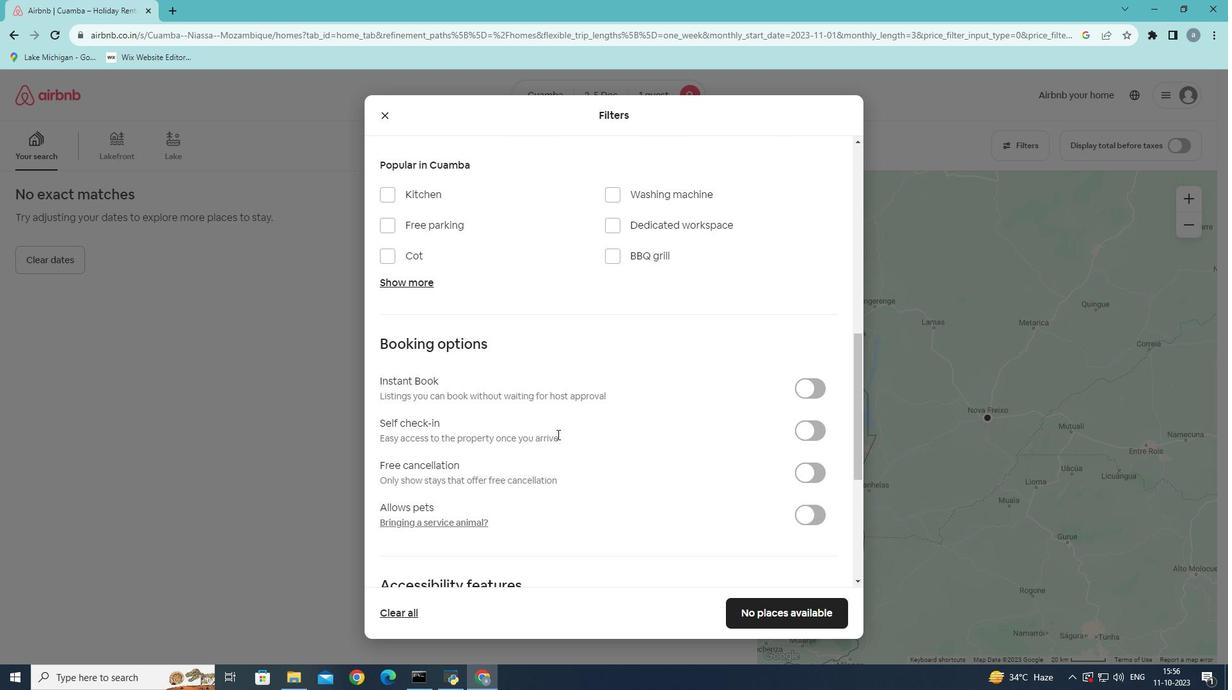 
Action: Mouse scrolled (557, 434) with delta (0, 0)
Screenshot: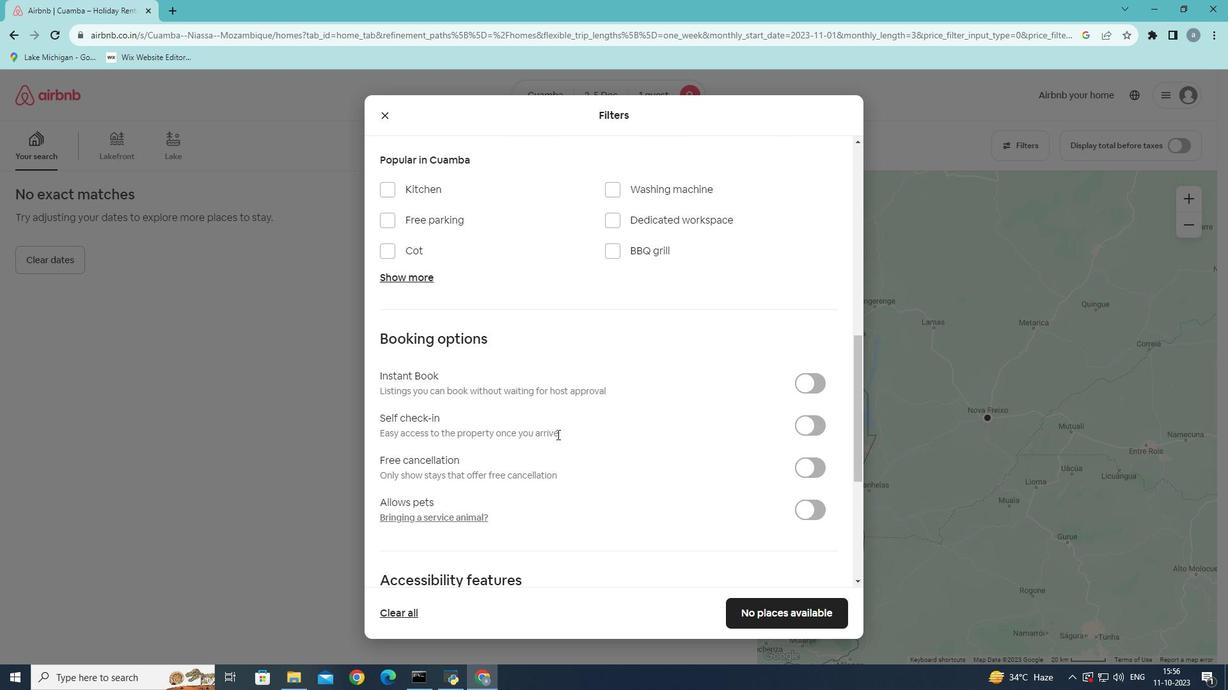 
Action: Mouse moved to (559, 433)
Screenshot: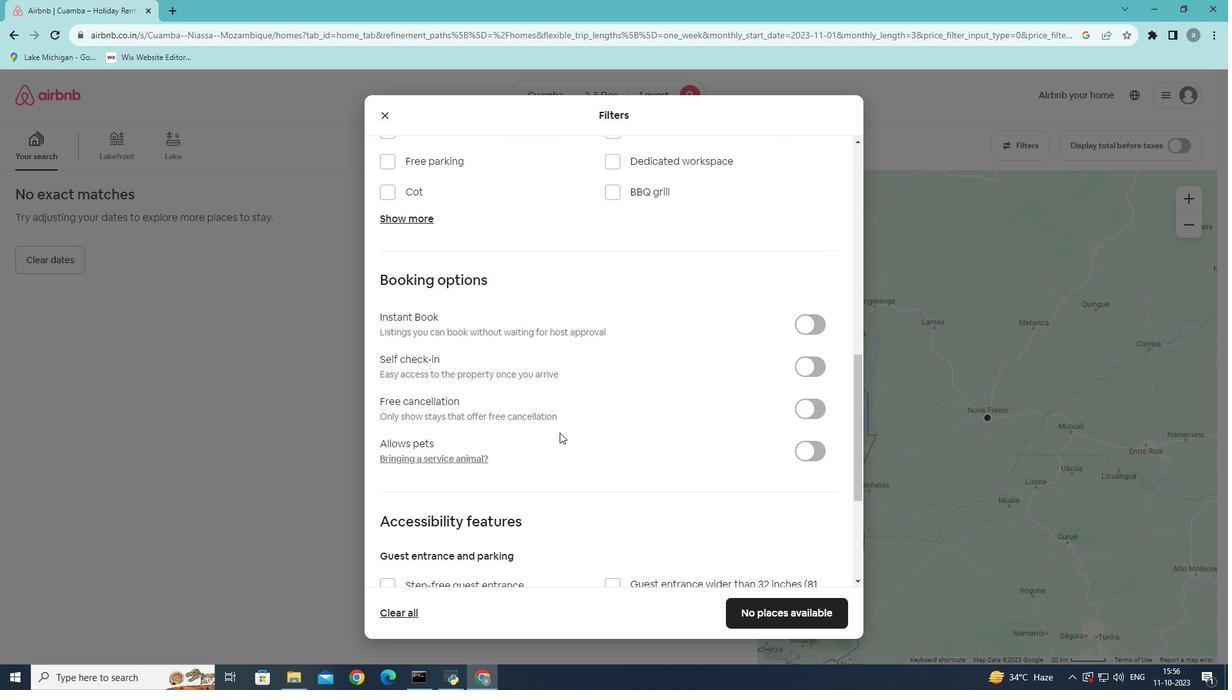 
Action: Mouse scrolled (559, 433) with delta (0, 0)
Screenshot: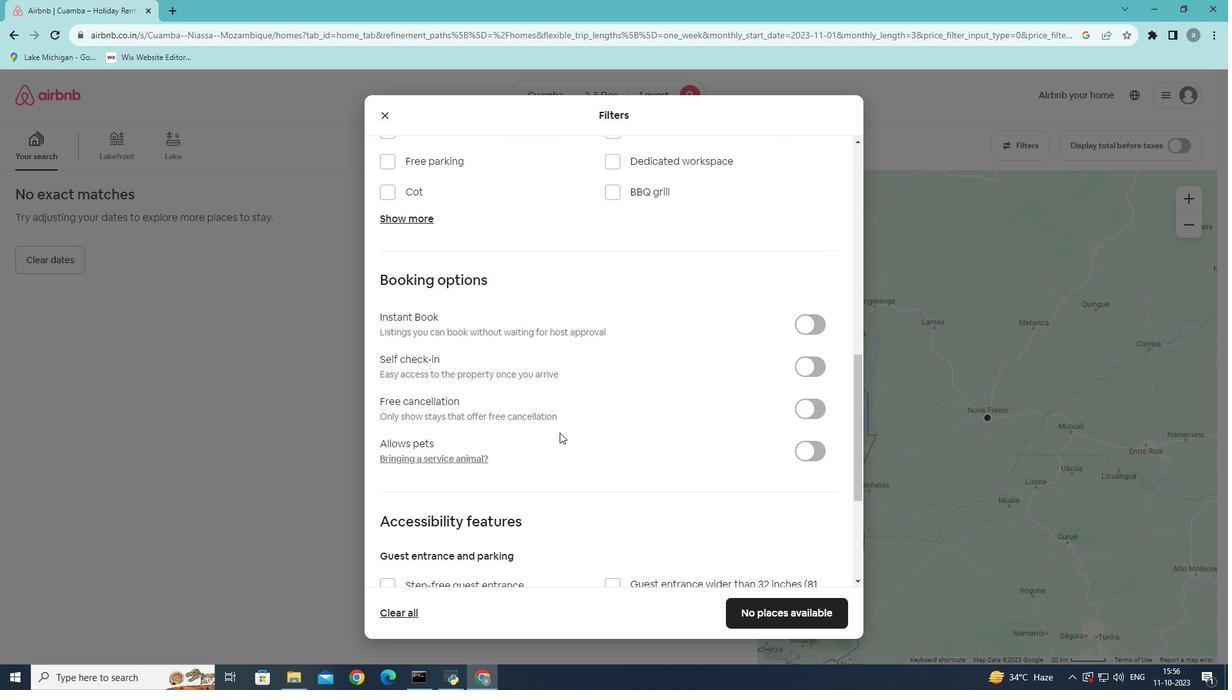 
Action: Mouse moved to (563, 430)
Screenshot: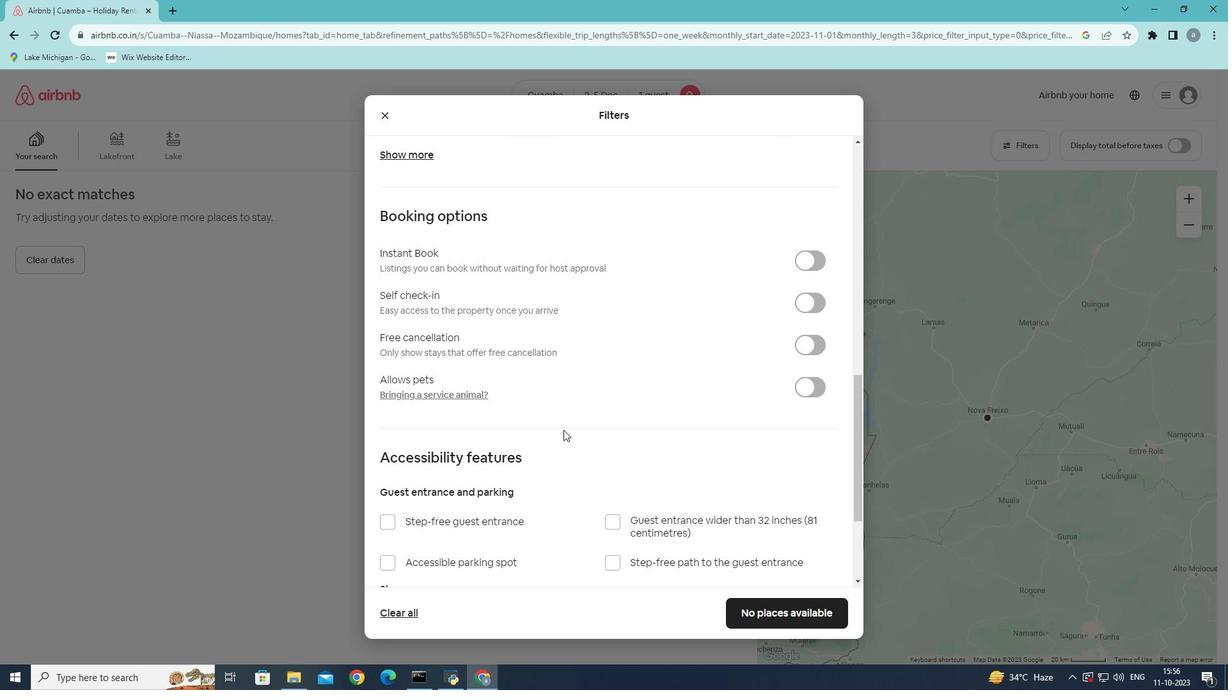 
Action: Mouse scrolled (563, 429) with delta (0, 0)
Screenshot: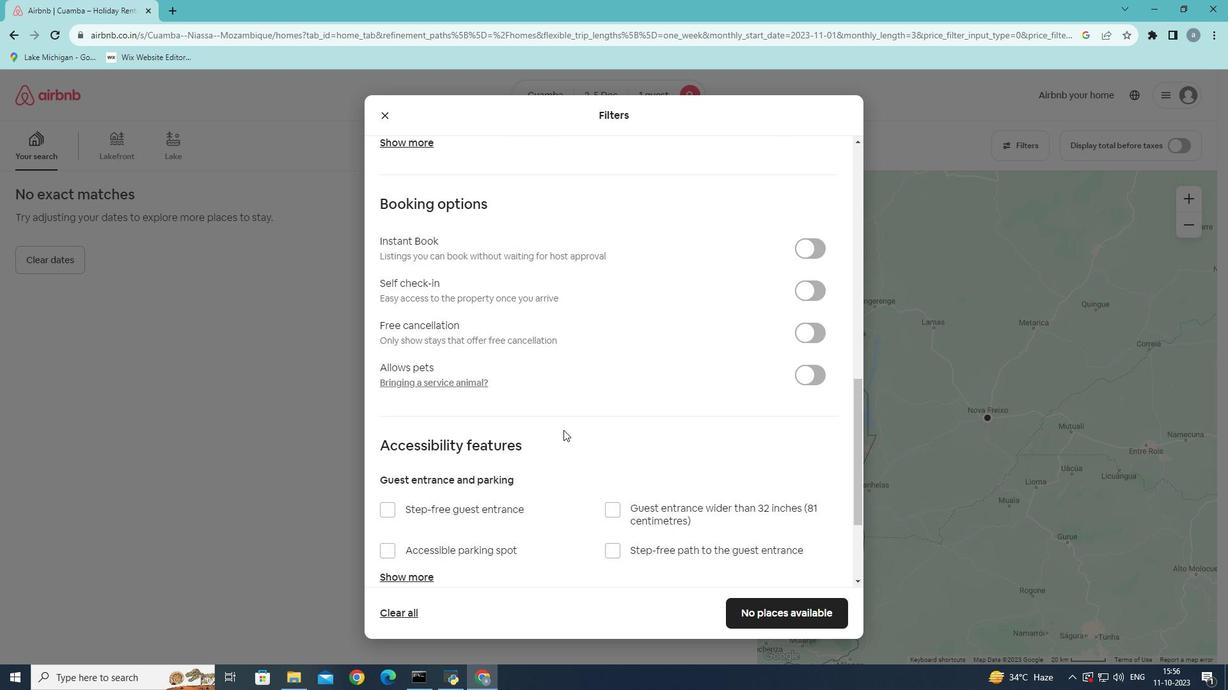 
Action: Mouse scrolled (563, 429) with delta (0, 0)
Screenshot: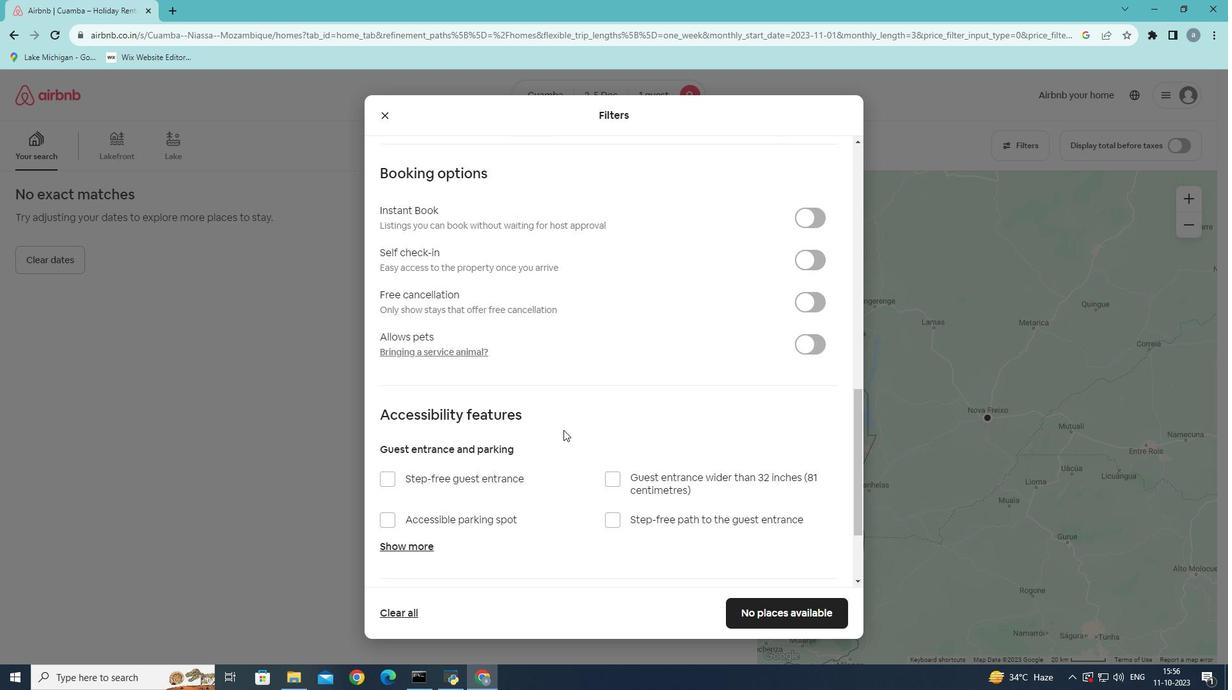 
Action: Mouse moved to (566, 429)
Screenshot: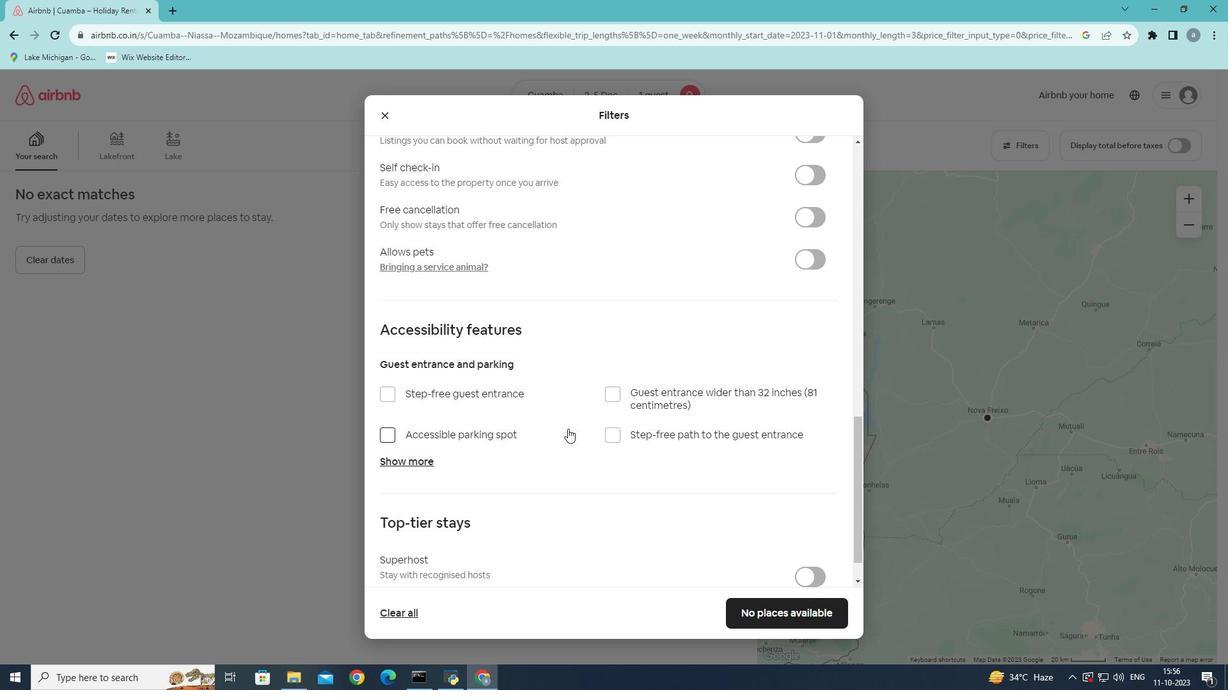 
Action: Mouse scrolled (566, 429) with delta (0, 0)
Screenshot: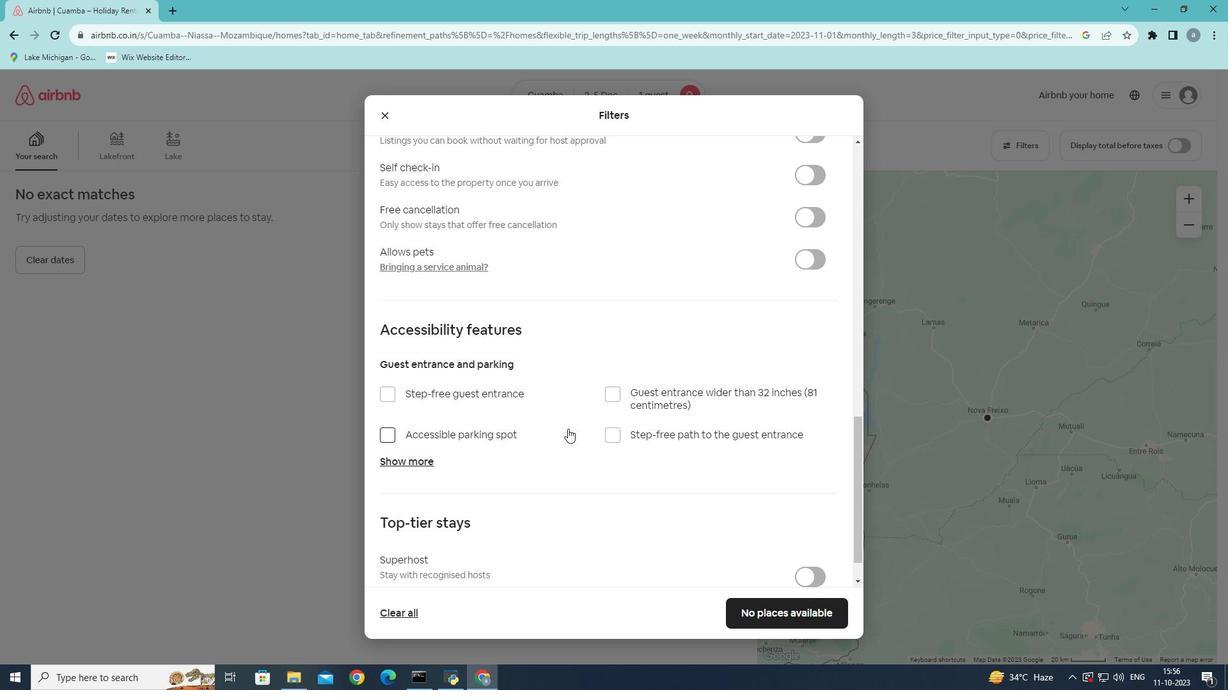 
Action: Mouse moved to (569, 429)
Screenshot: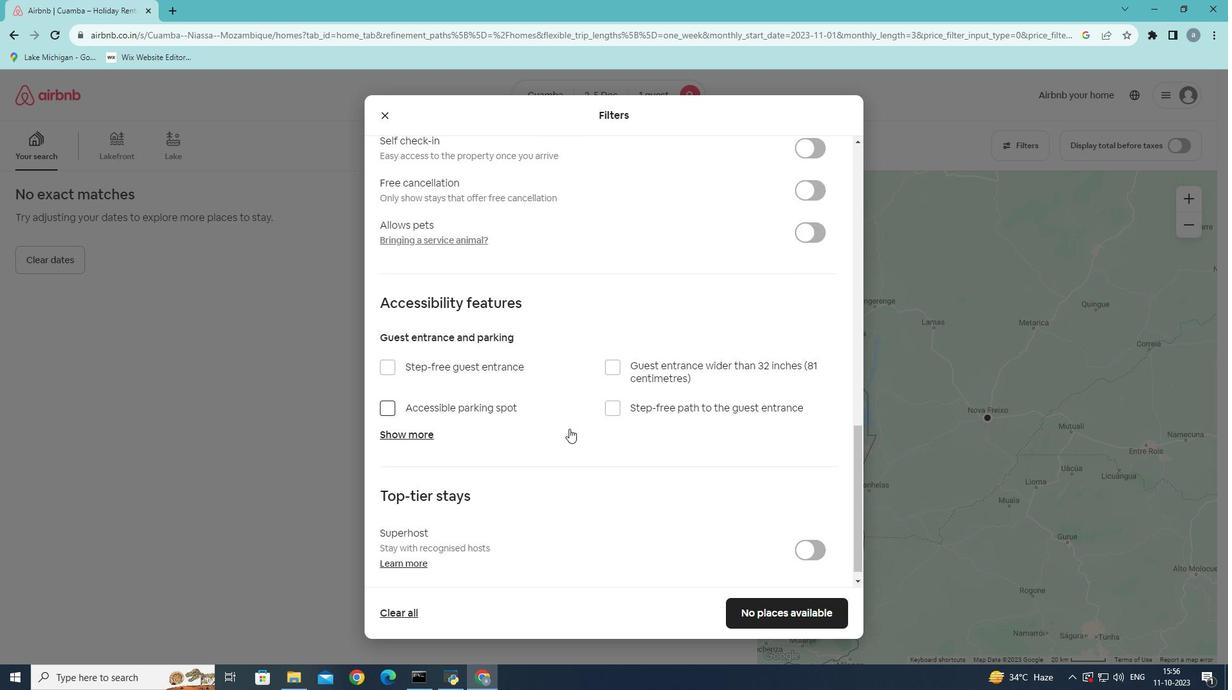 
Action: Mouse scrolled (569, 428) with delta (0, 0)
Screenshot: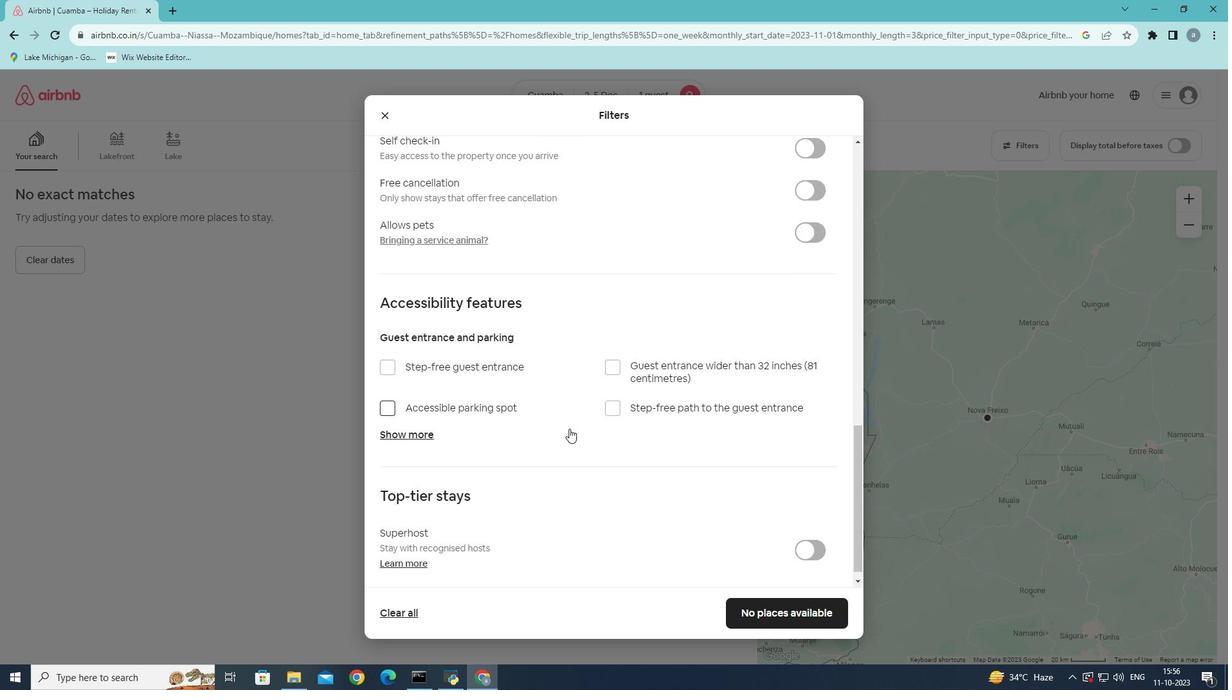 
Action: Mouse moved to (810, 610)
Screenshot: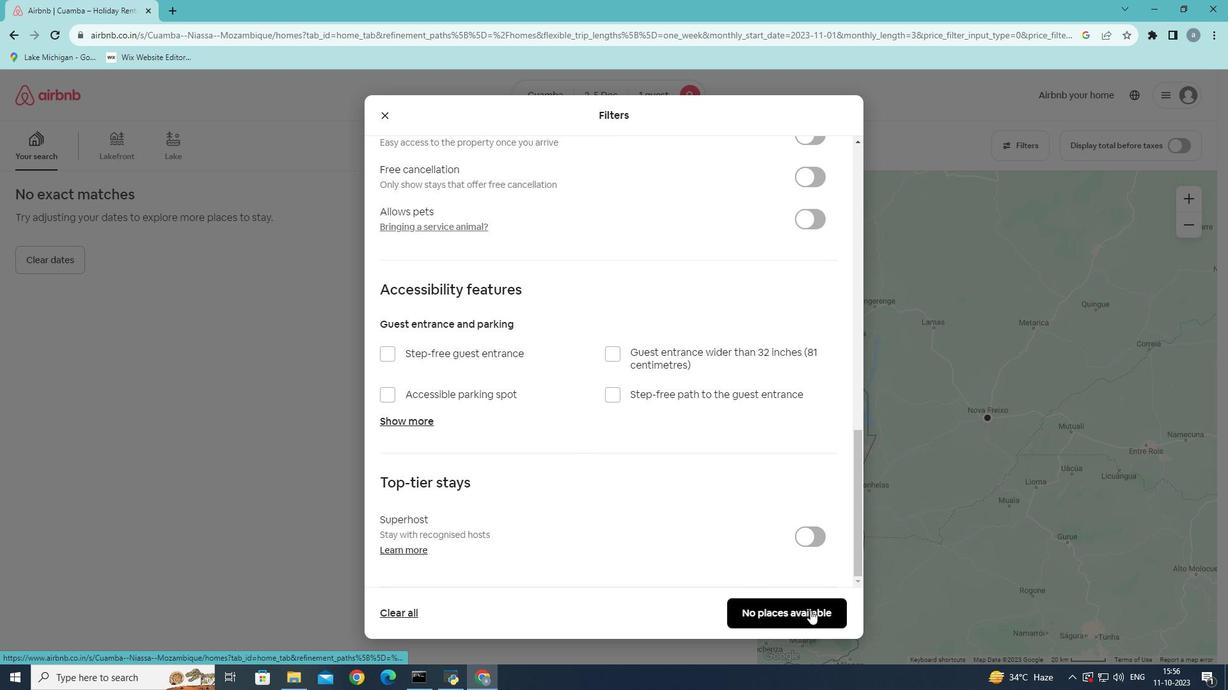 
Action: Mouse pressed left at (810, 610)
Screenshot: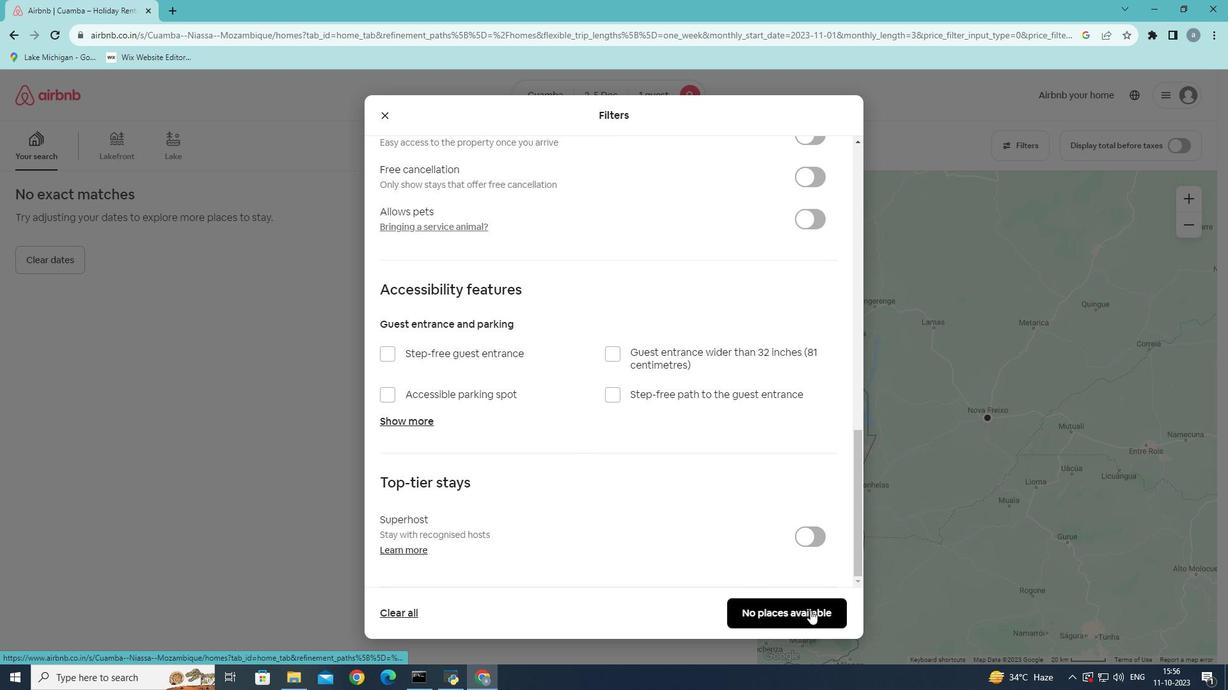 
Action: Mouse moved to (804, 592)
Screenshot: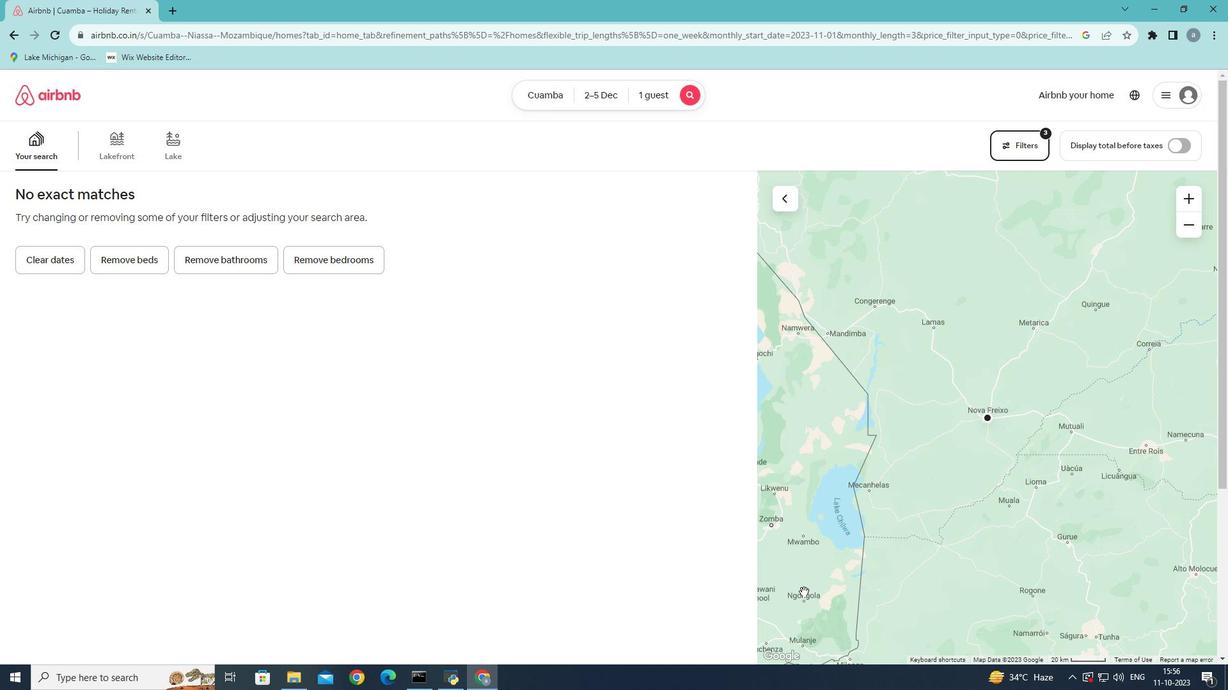
